 Task: Find connections with filter location Lomme with filter topic #Networkingwith filter profile language French with filter current company Vivo India with filter school Kanpur Institute of Technology with filter industry Industry Associations with filter service category Audio Engineering with filter keywords title Customer Service Manager
Action: Mouse moved to (512, 90)
Screenshot: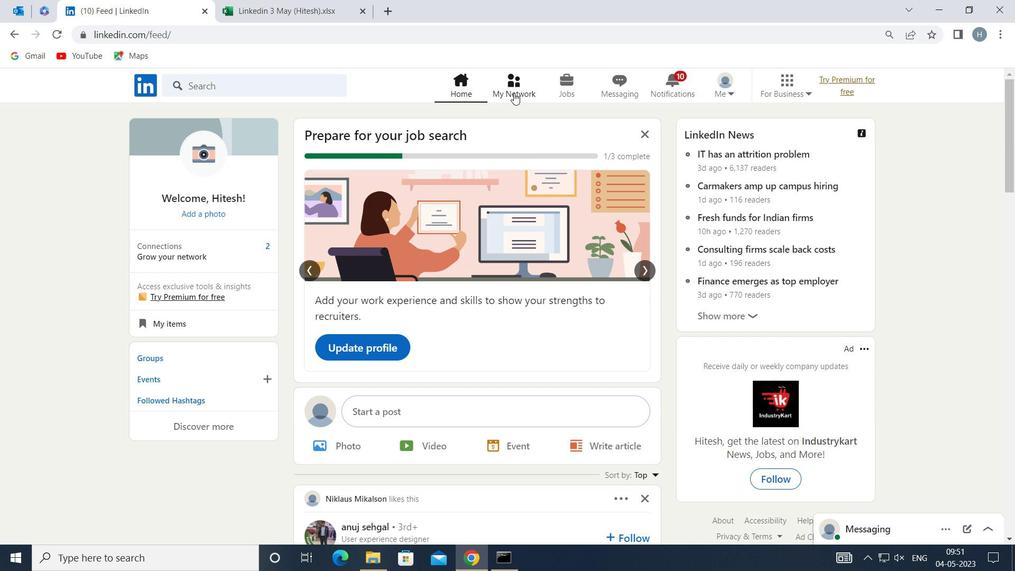 
Action: Mouse pressed left at (512, 90)
Screenshot: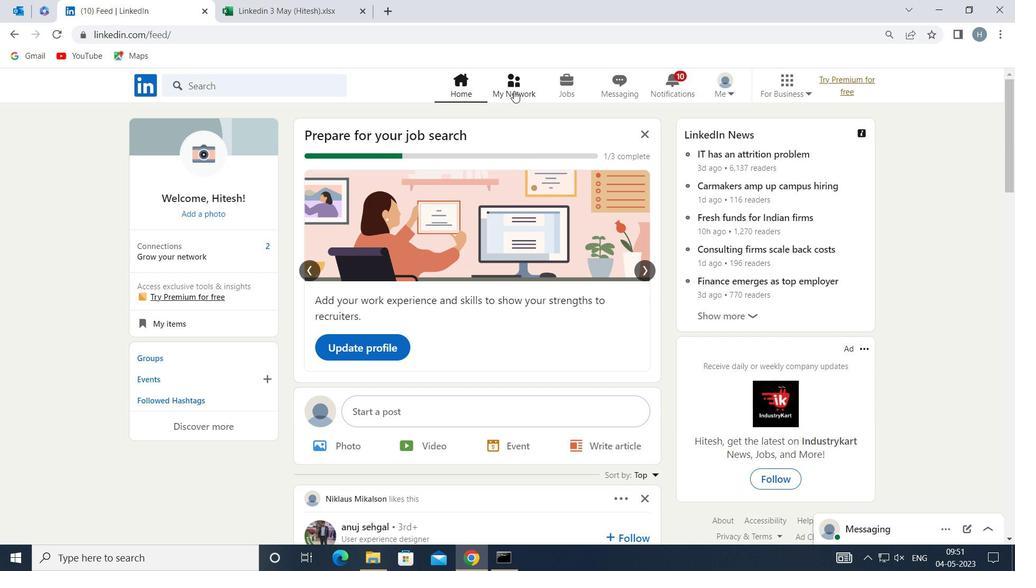 
Action: Mouse moved to (306, 160)
Screenshot: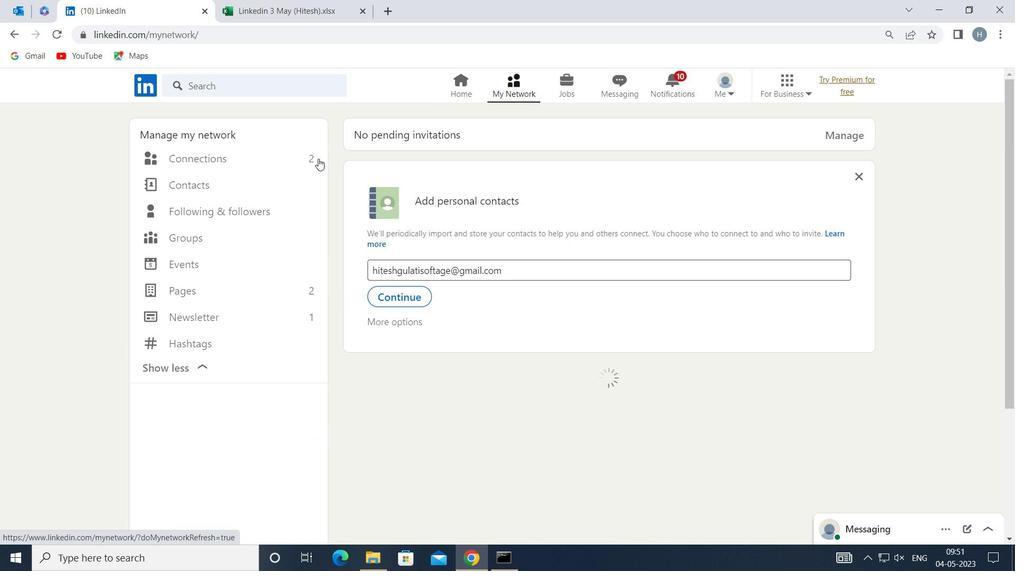 
Action: Mouse pressed left at (306, 160)
Screenshot: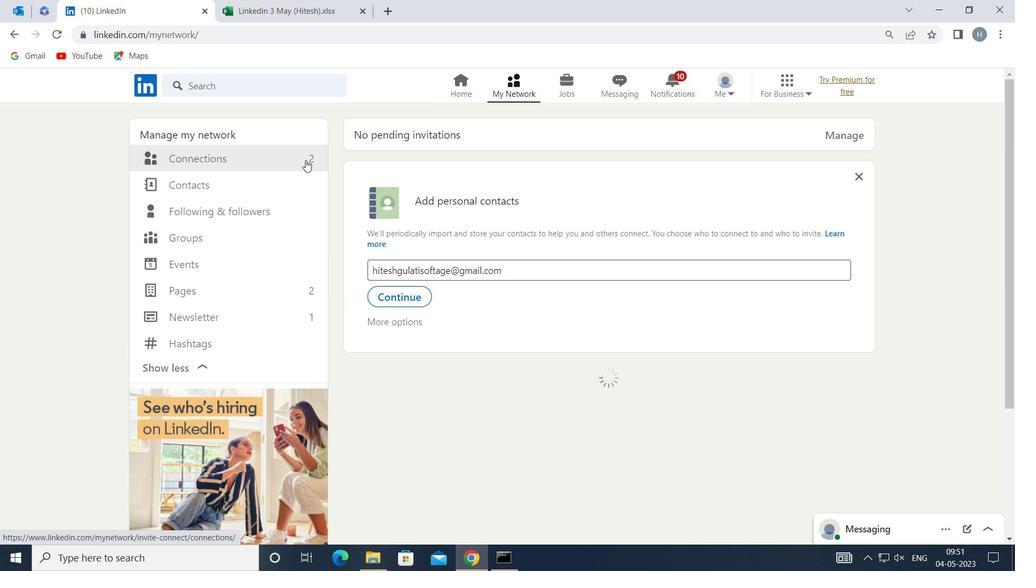 
Action: Mouse moved to (606, 158)
Screenshot: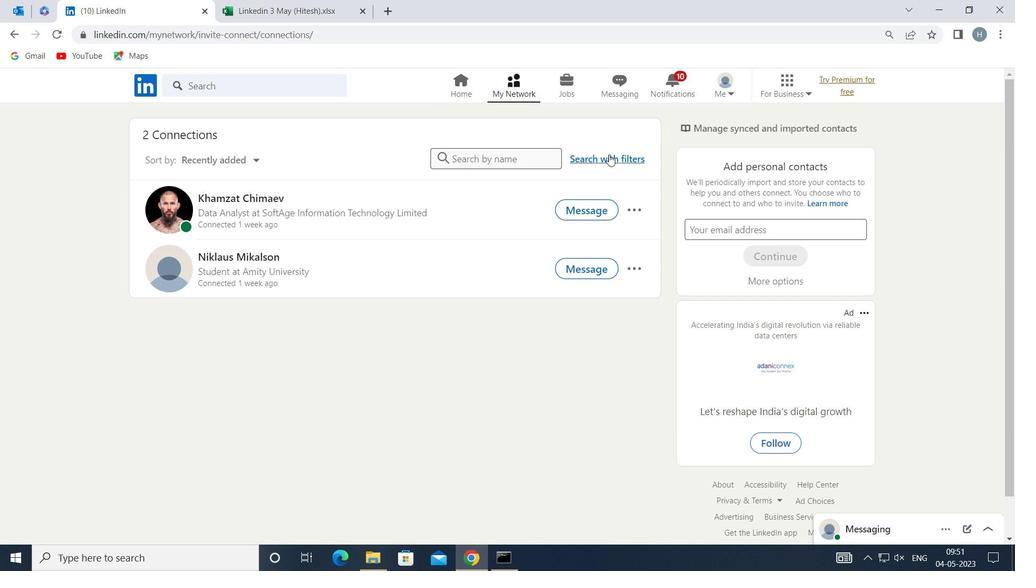 
Action: Mouse pressed left at (606, 158)
Screenshot: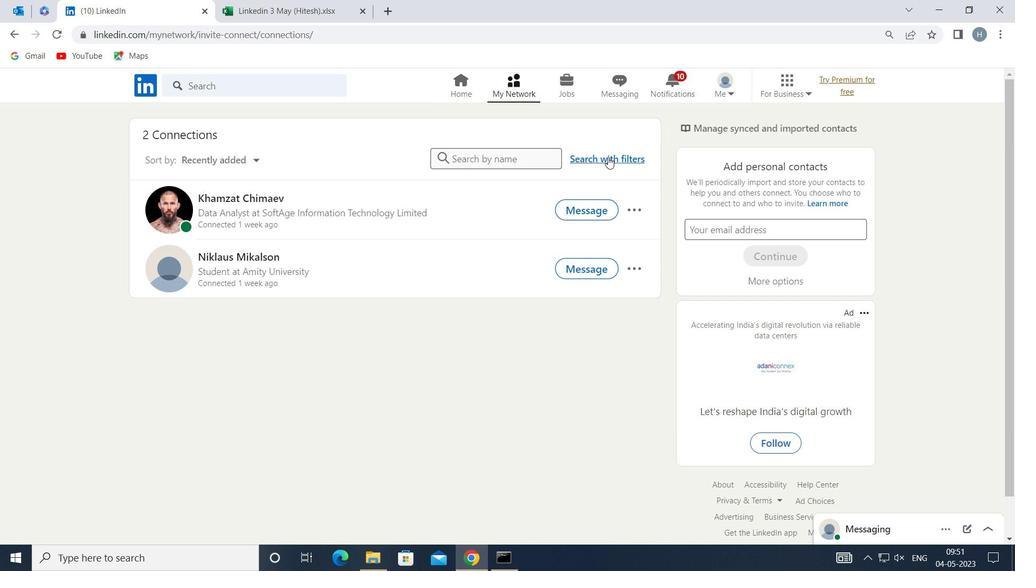 
Action: Mouse moved to (548, 126)
Screenshot: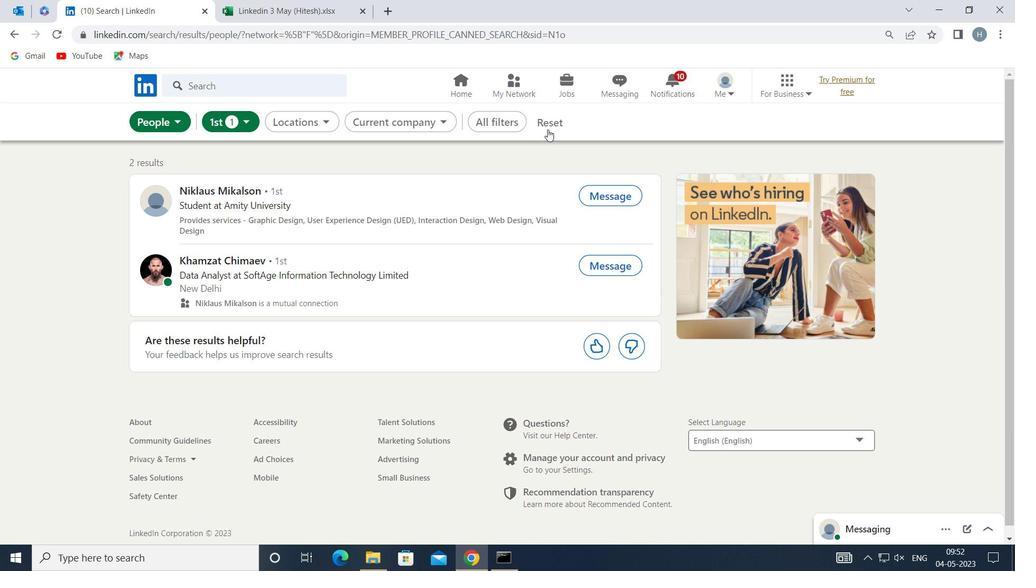 
Action: Mouse pressed left at (548, 126)
Screenshot: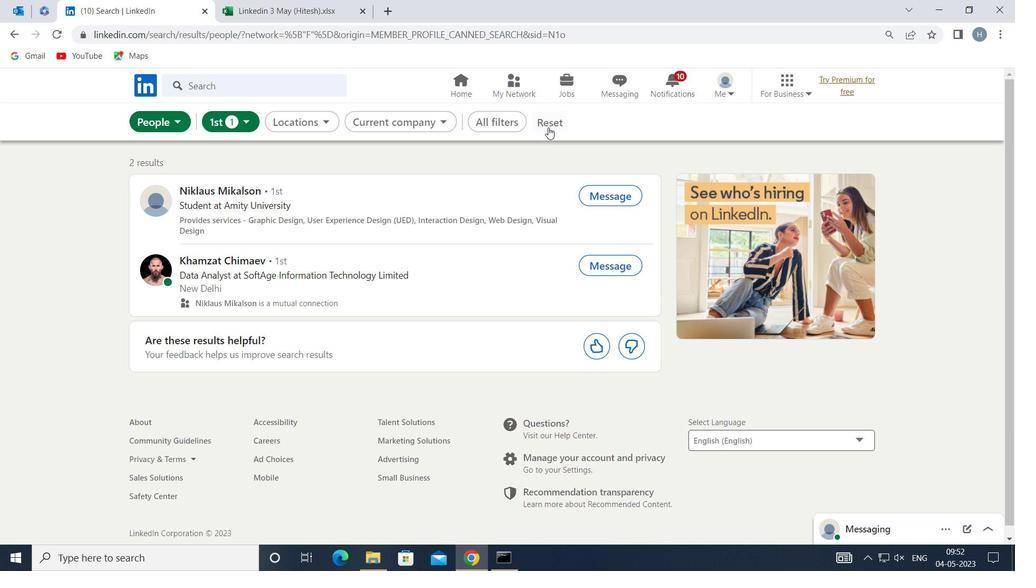 
Action: Mouse moved to (535, 122)
Screenshot: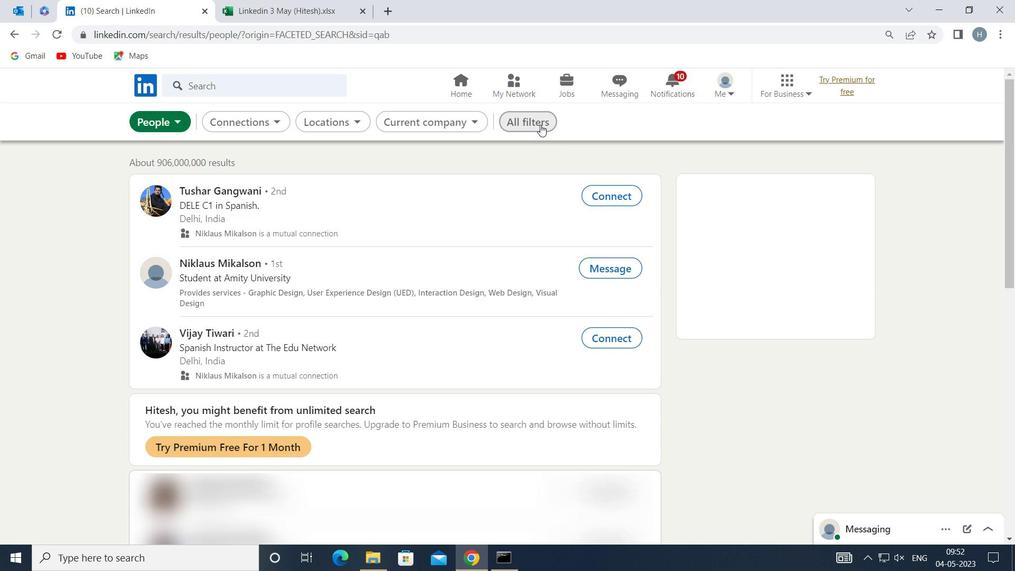 
Action: Mouse pressed left at (535, 122)
Screenshot: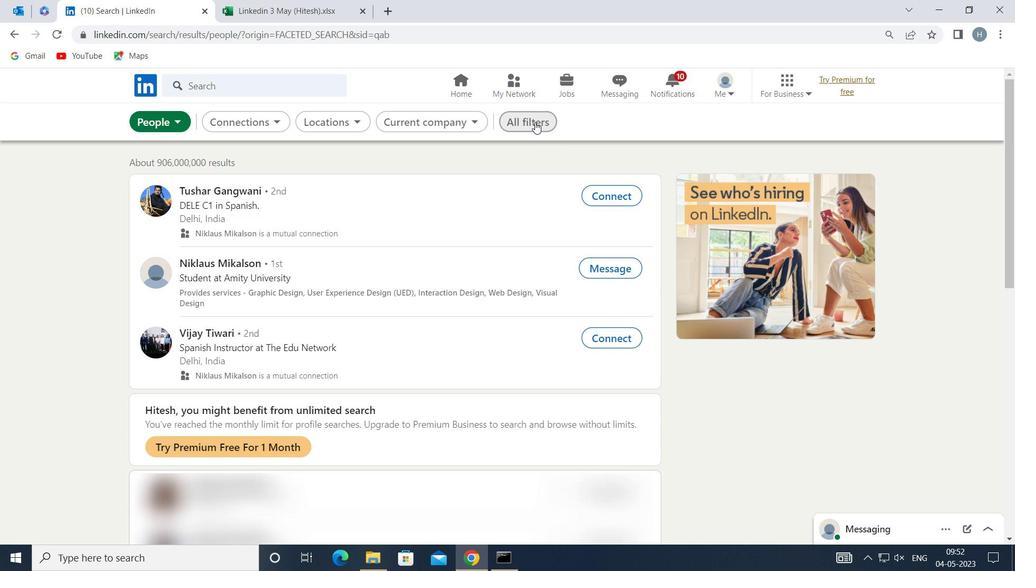 
Action: Mouse moved to (768, 267)
Screenshot: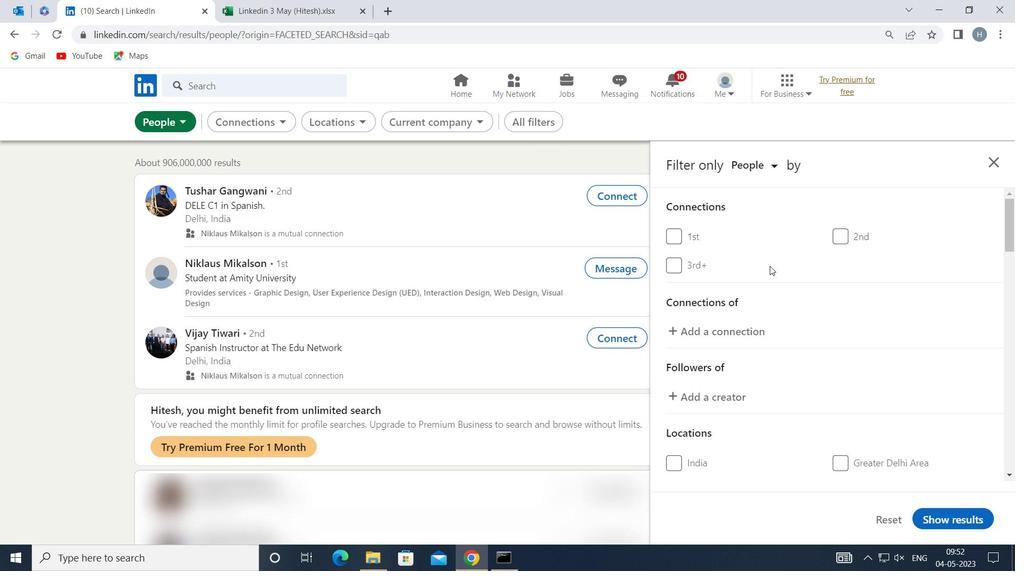 
Action: Mouse scrolled (768, 266) with delta (0, 0)
Screenshot: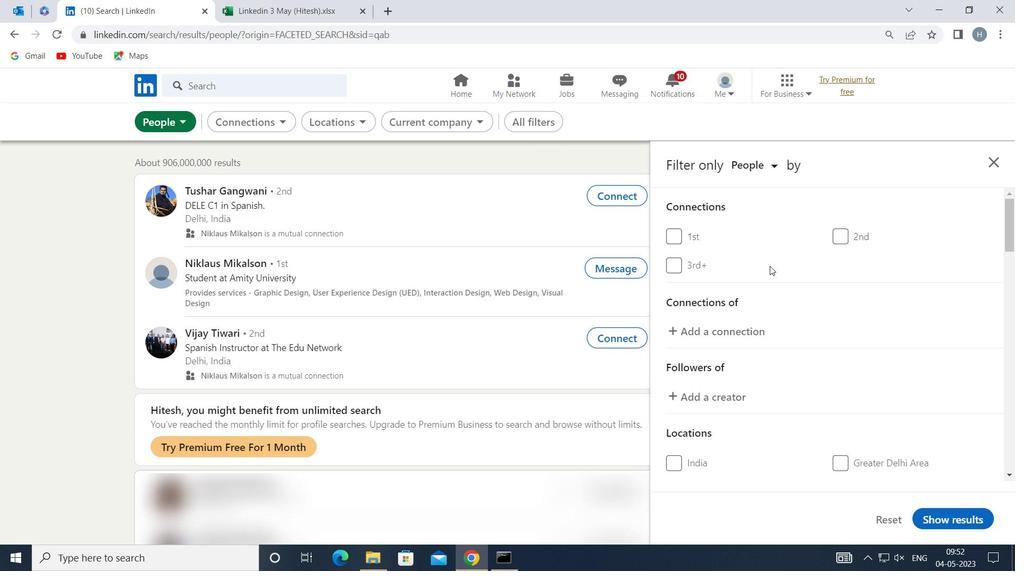 
Action: Mouse scrolled (768, 266) with delta (0, 0)
Screenshot: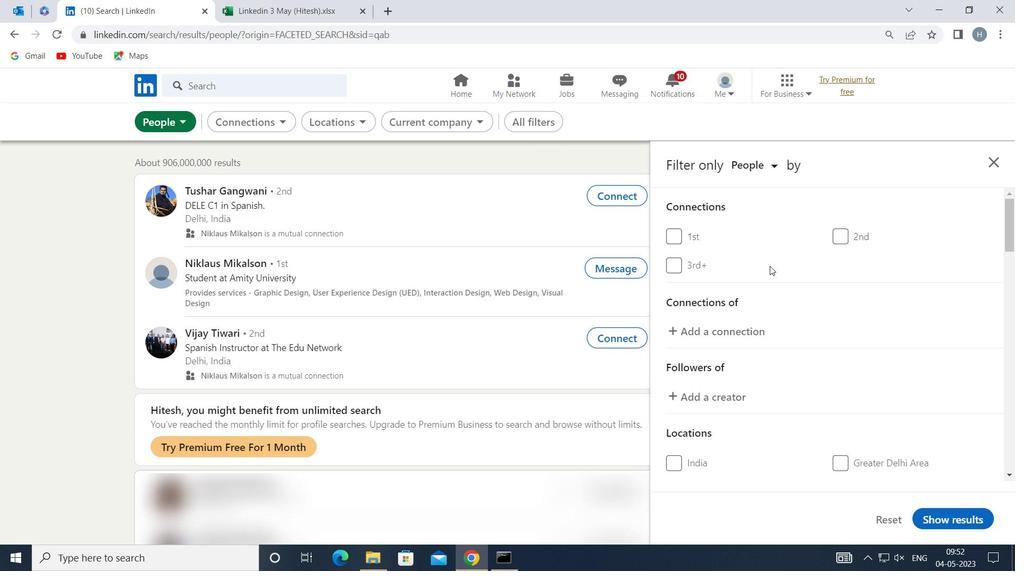 
Action: Mouse scrolled (768, 266) with delta (0, 0)
Screenshot: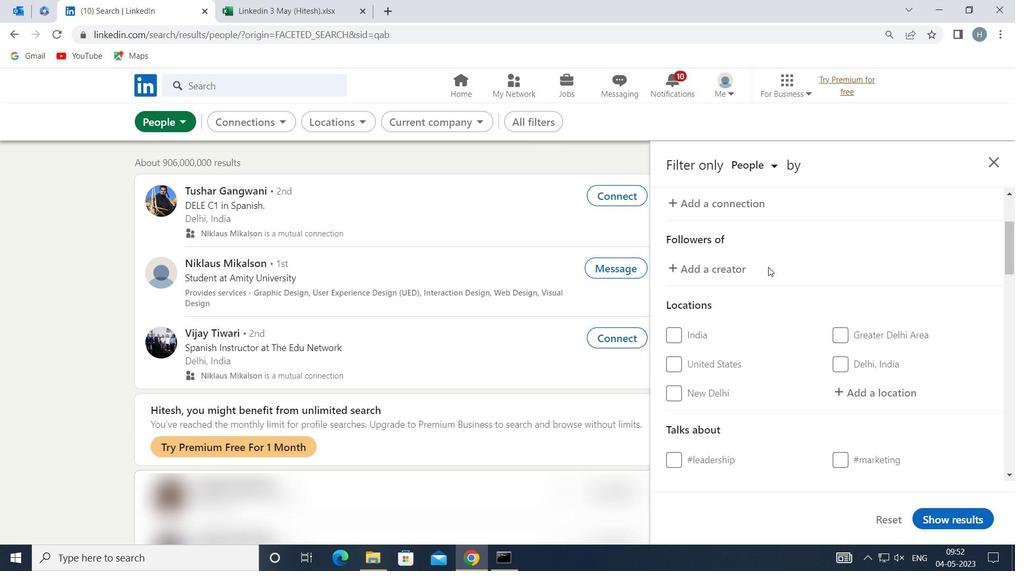 
Action: Mouse moved to (845, 320)
Screenshot: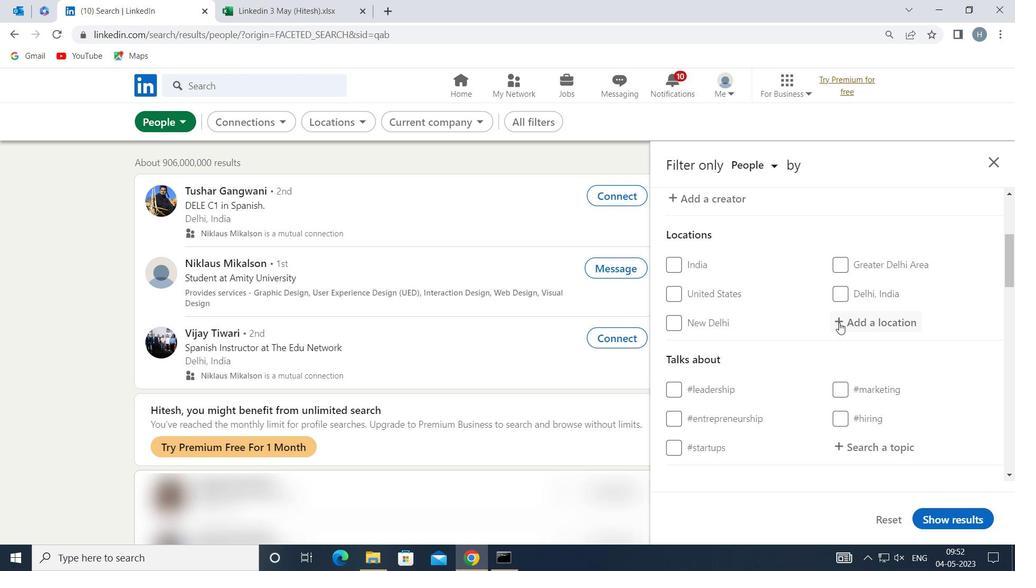 
Action: Mouse pressed left at (845, 320)
Screenshot: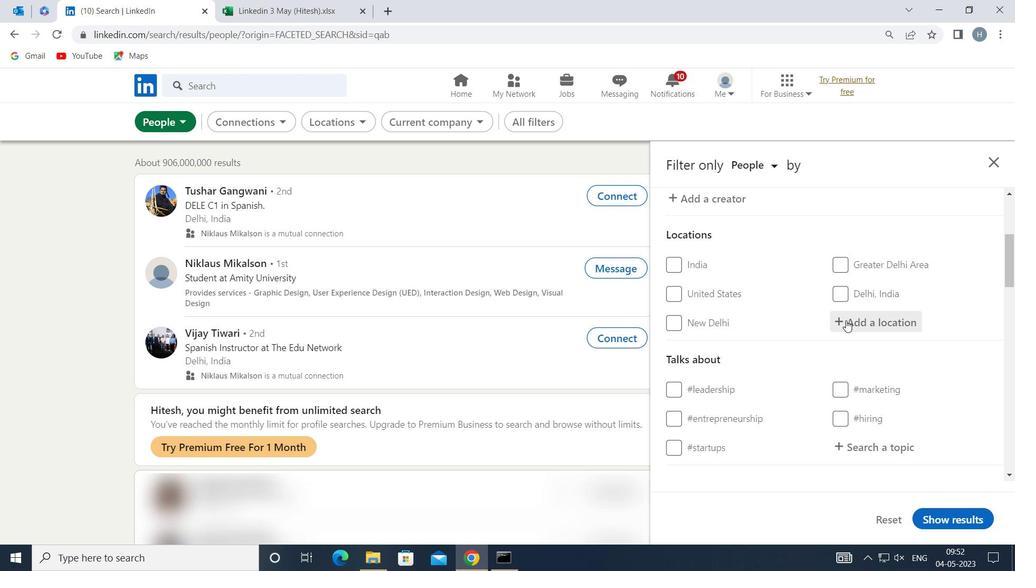 
Action: Mouse moved to (841, 315)
Screenshot: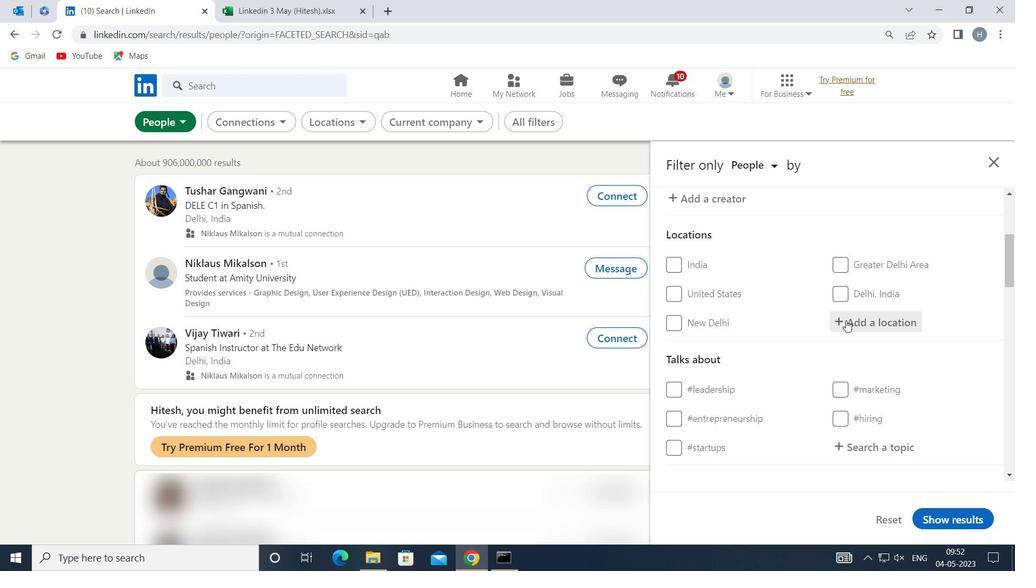 
Action: Key pressed <Key.shift>LOMME
Screenshot: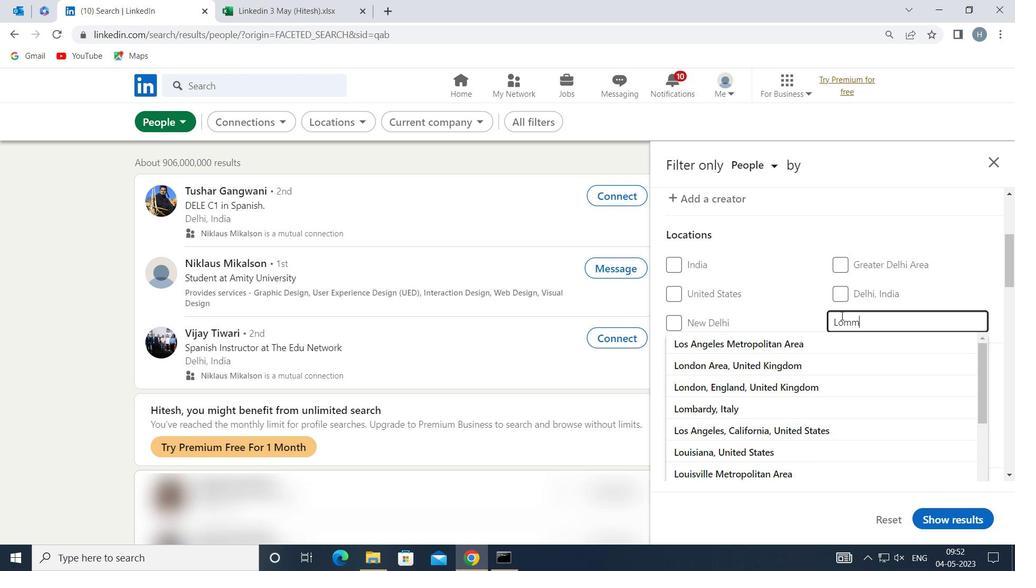 
Action: Mouse moved to (834, 340)
Screenshot: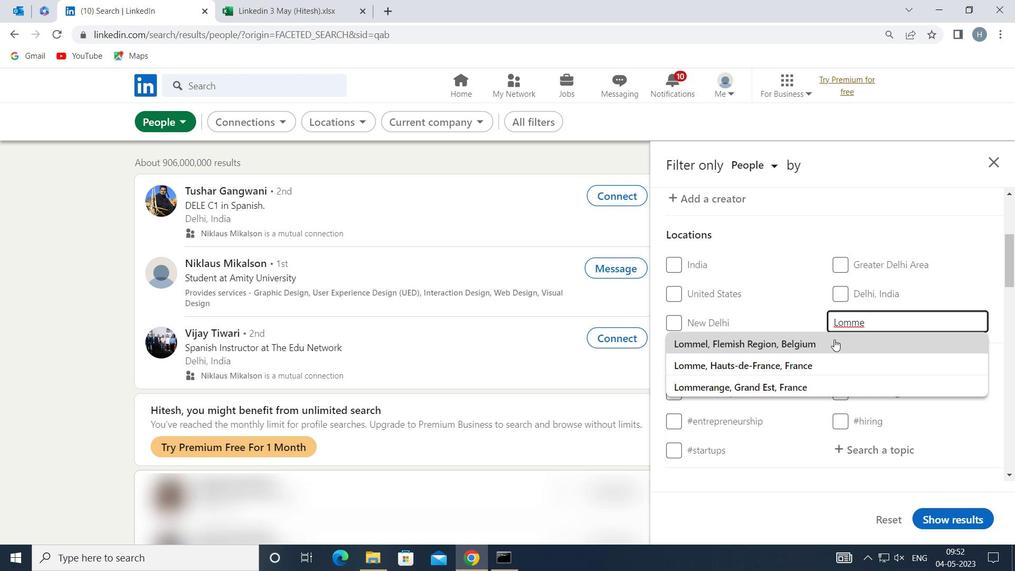 
Action: Mouse pressed left at (834, 340)
Screenshot: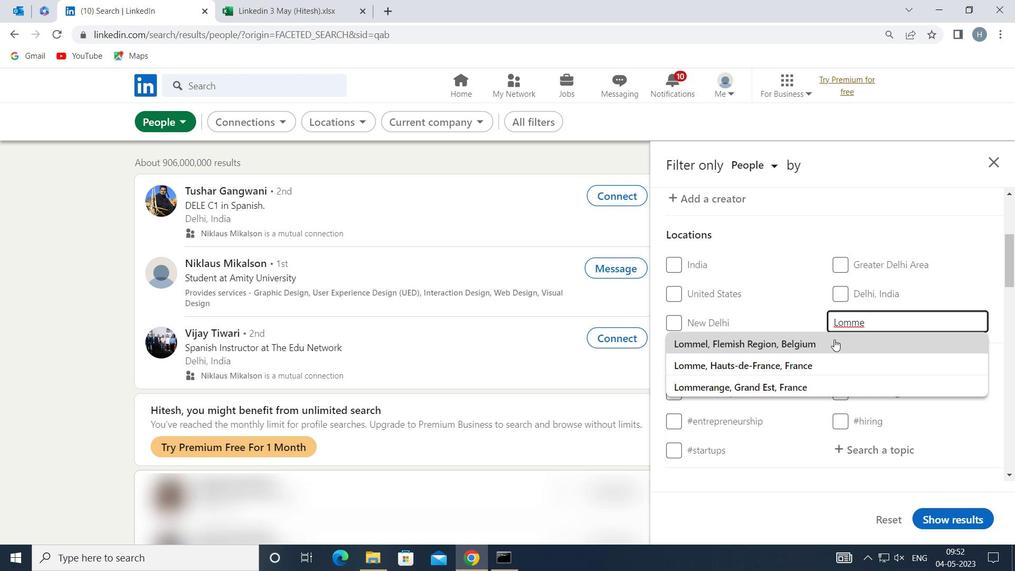 
Action: Mouse moved to (829, 343)
Screenshot: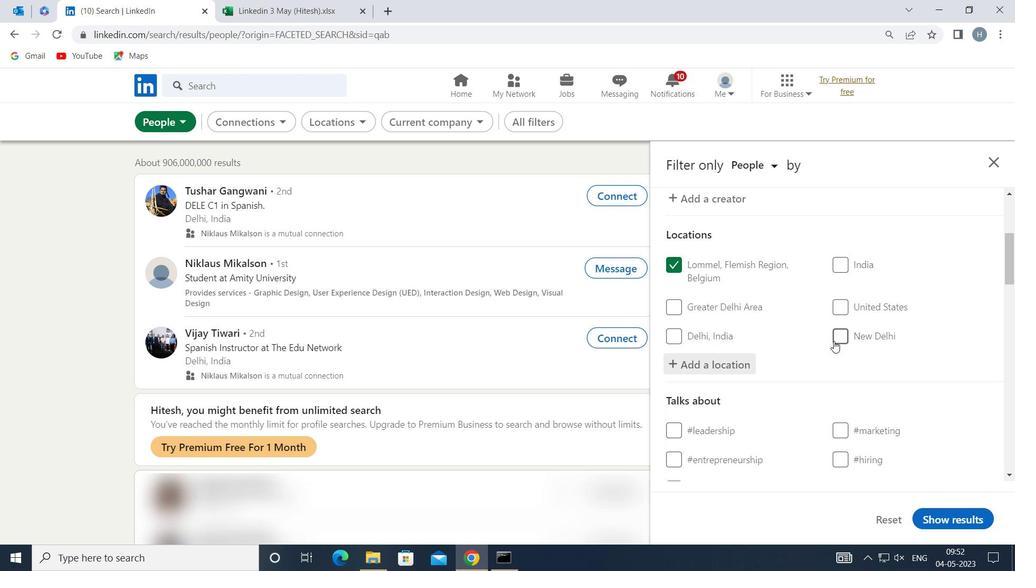 
Action: Mouse scrolled (829, 343) with delta (0, 0)
Screenshot: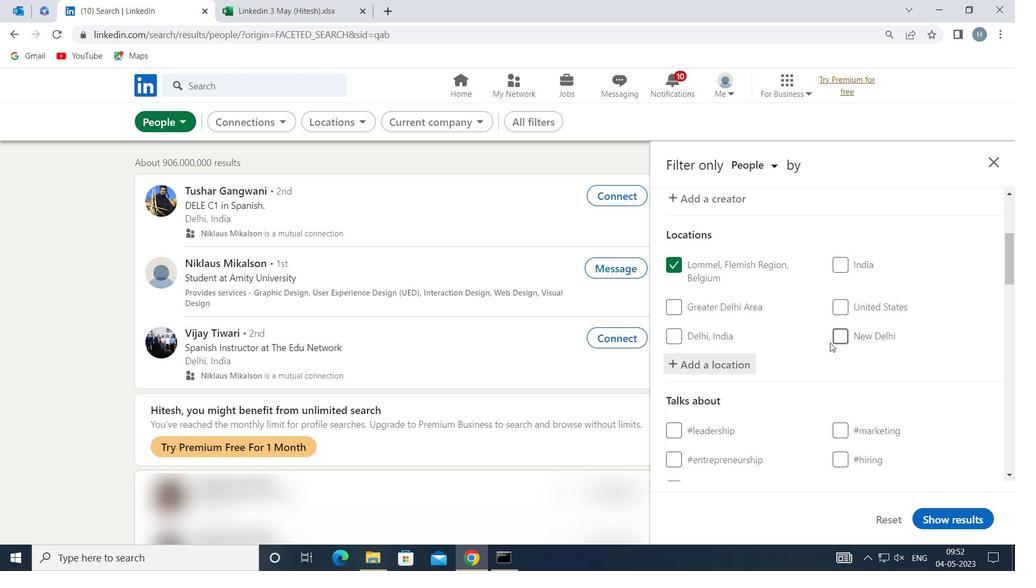 
Action: Mouse scrolled (829, 343) with delta (0, 0)
Screenshot: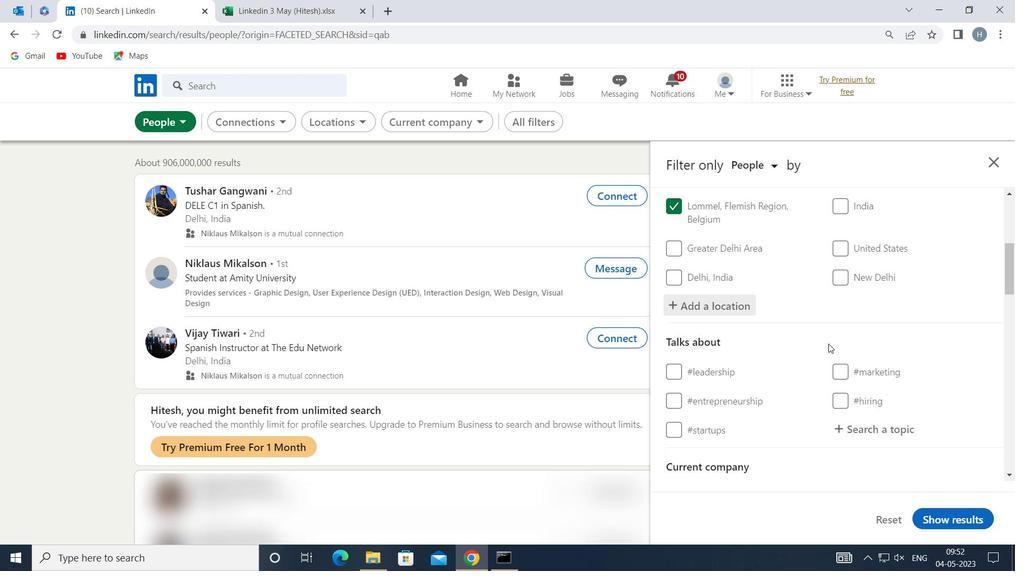 
Action: Mouse scrolled (829, 343) with delta (0, 0)
Screenshot: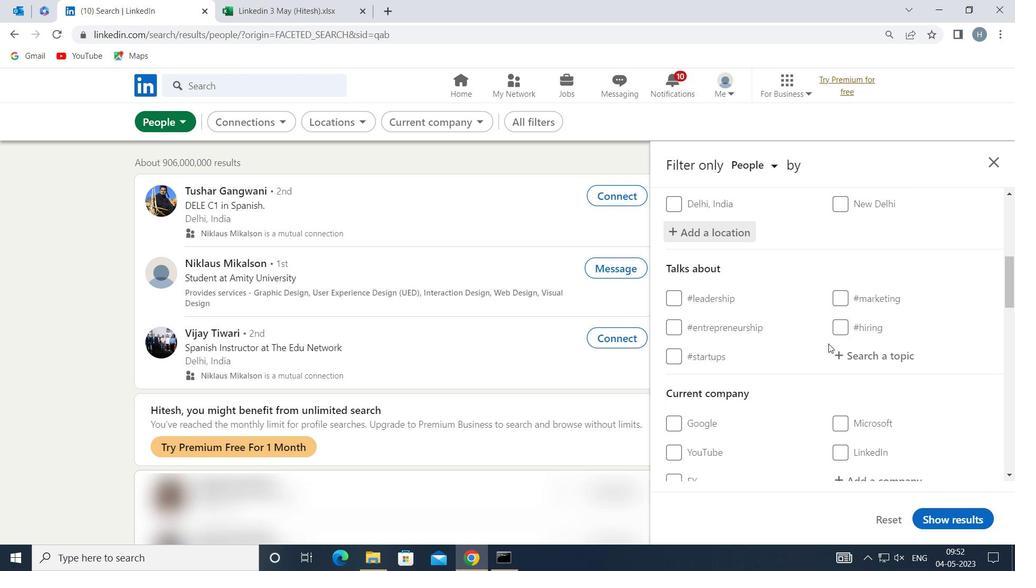 
Action: Mouse moved to (876, 287)
Screenshot: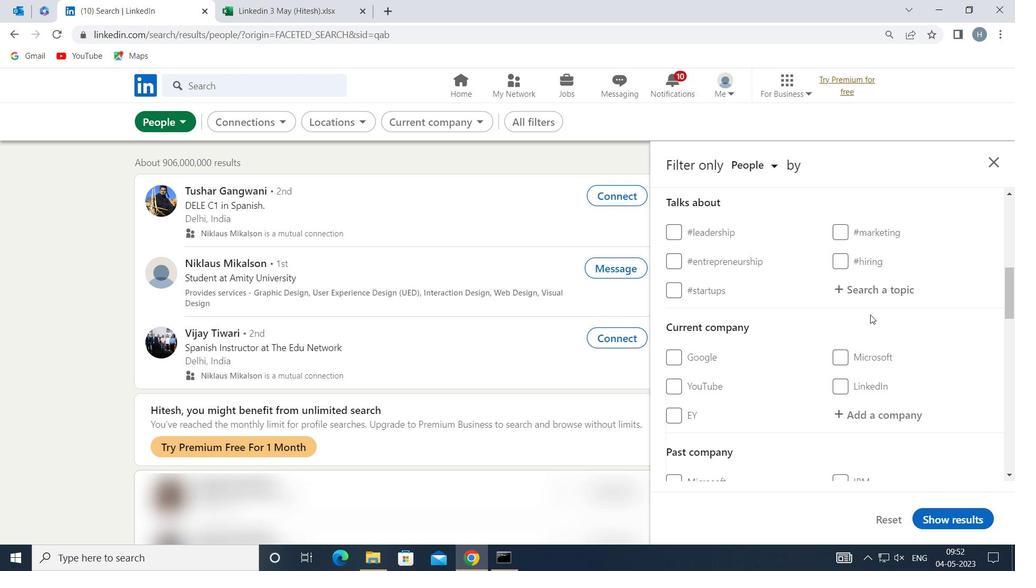 
Action: Mouse pressed left at (876, 287)
Screenshot: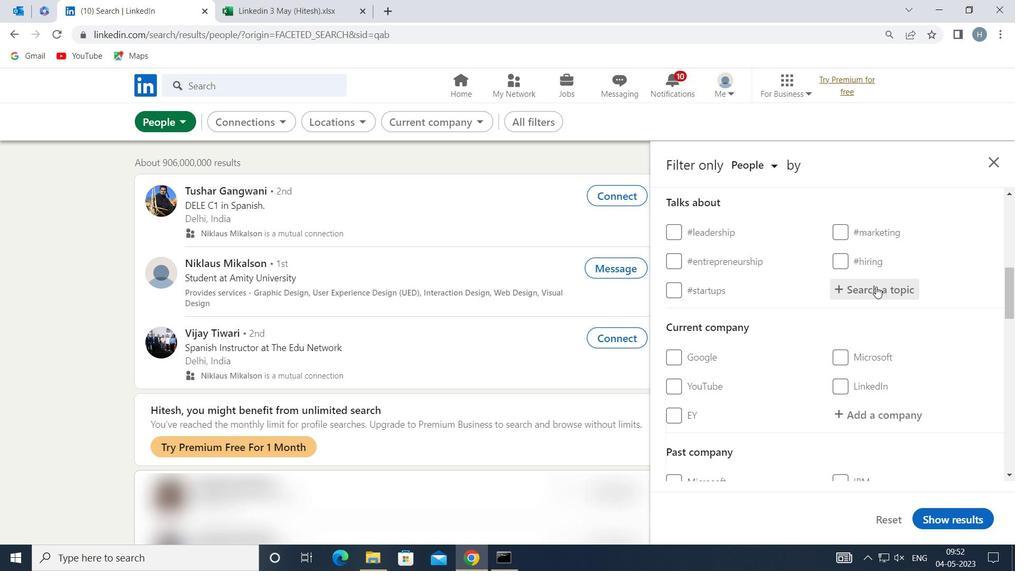 
Action: Key pressed NETWORKING
Screenshot: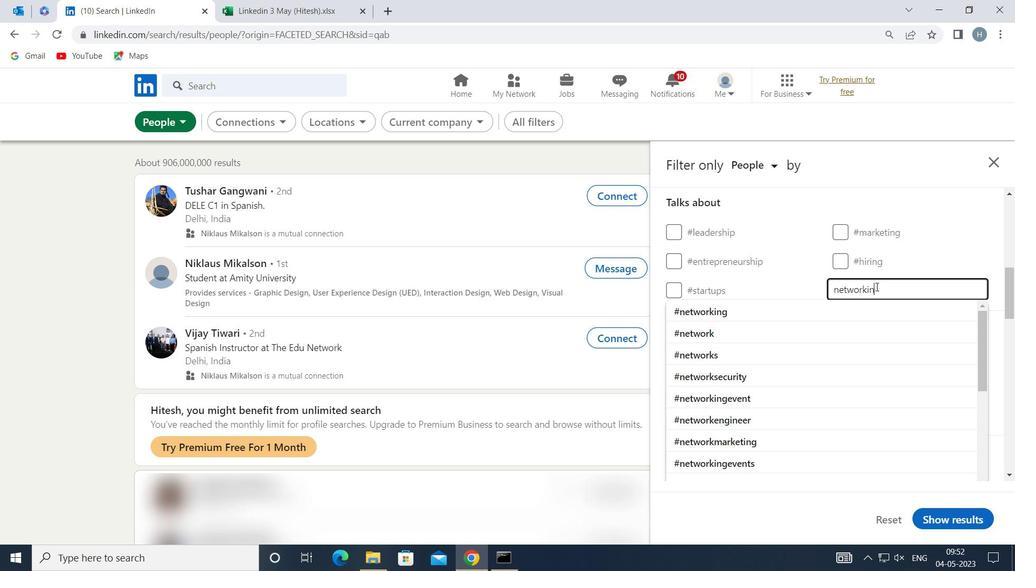 
Action: Mouse moved to (834, 306)
Screenshot: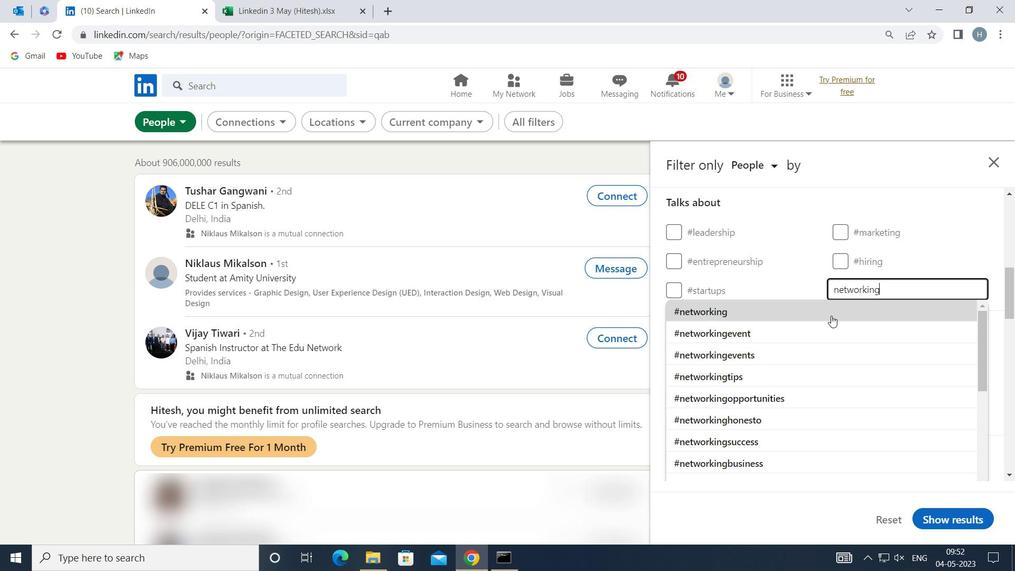 
Action: Mouse pressed left at (834, 306)
Screenshot: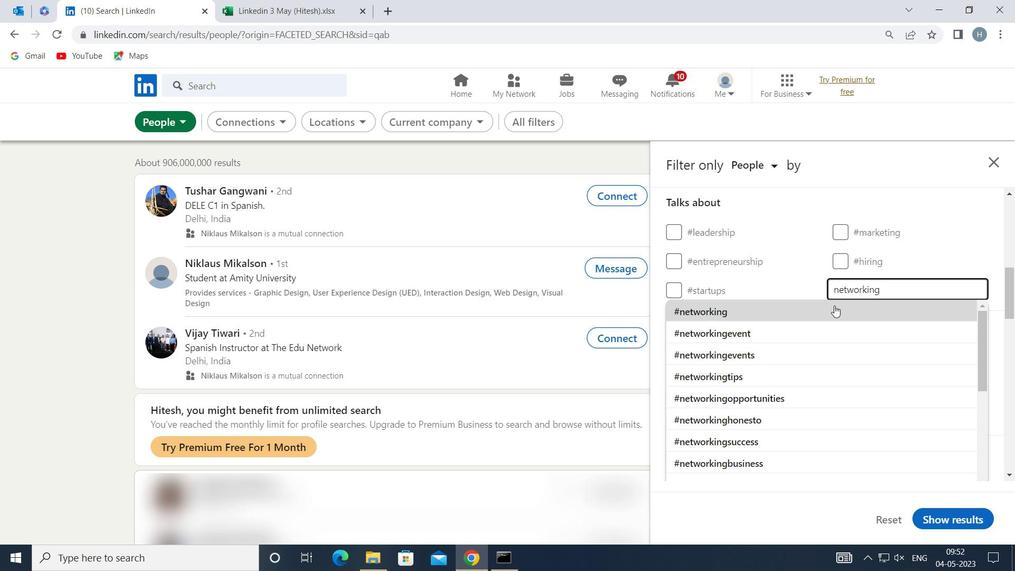 
Action: Mouse moved to (815, 302)
Screenshot: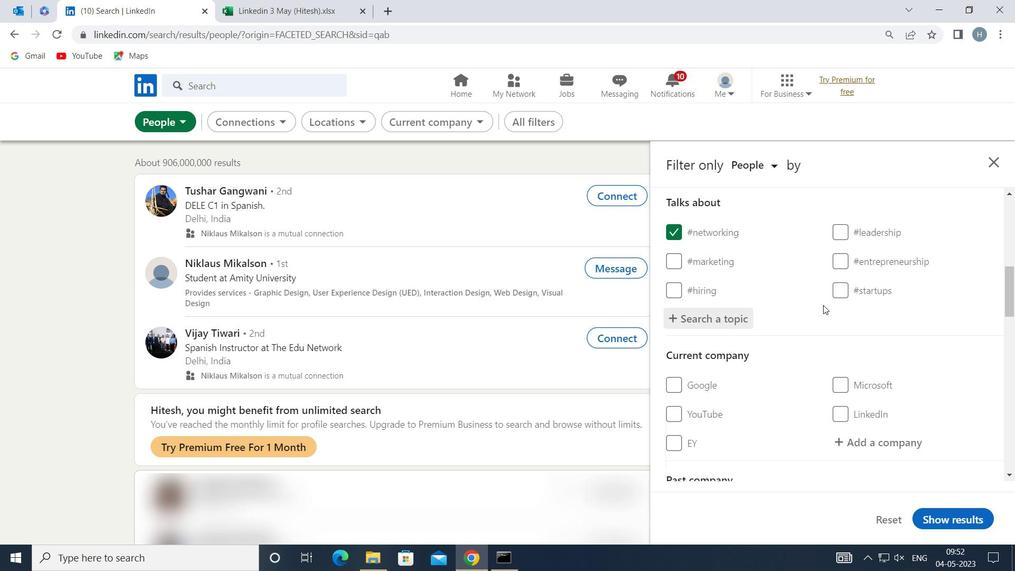 
Action: Mouse scrolled (815, 302) with delta (0, 0)
Screenshot: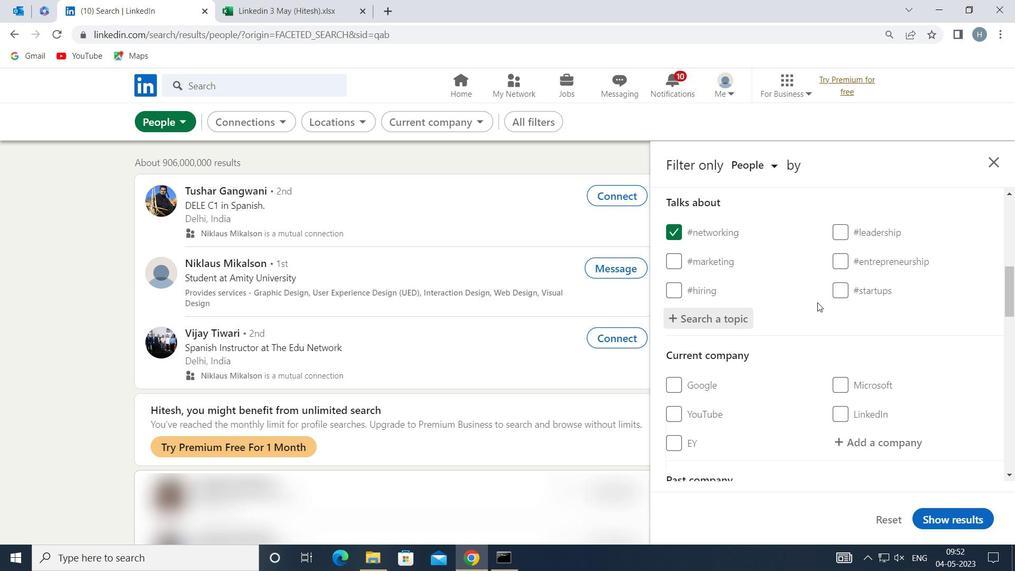 
Action: Mouse moved to (812, 306)
Screenshot: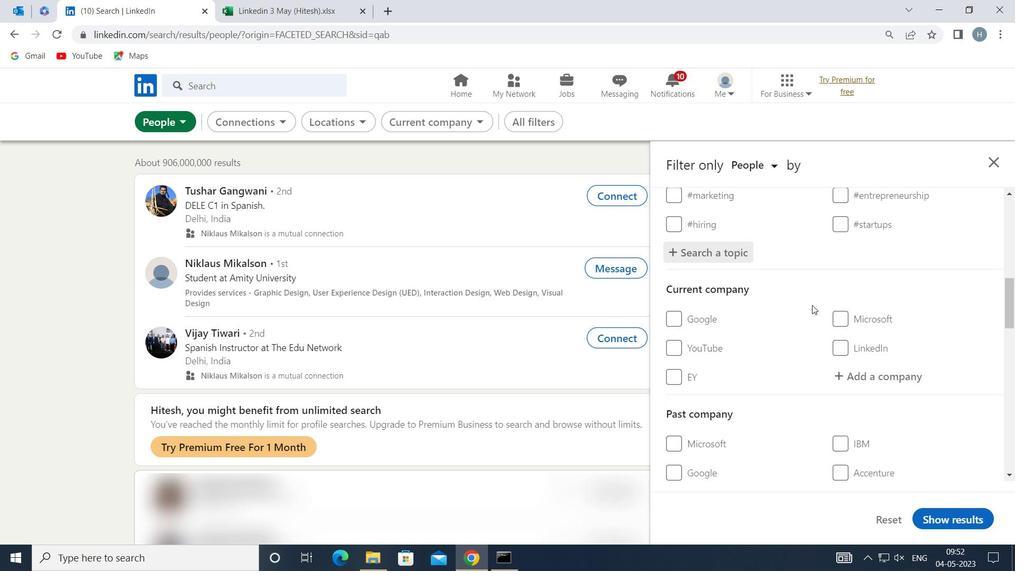 
Action: Mouse scrolled (812, 305) with delta (0, 0)
Screenshot: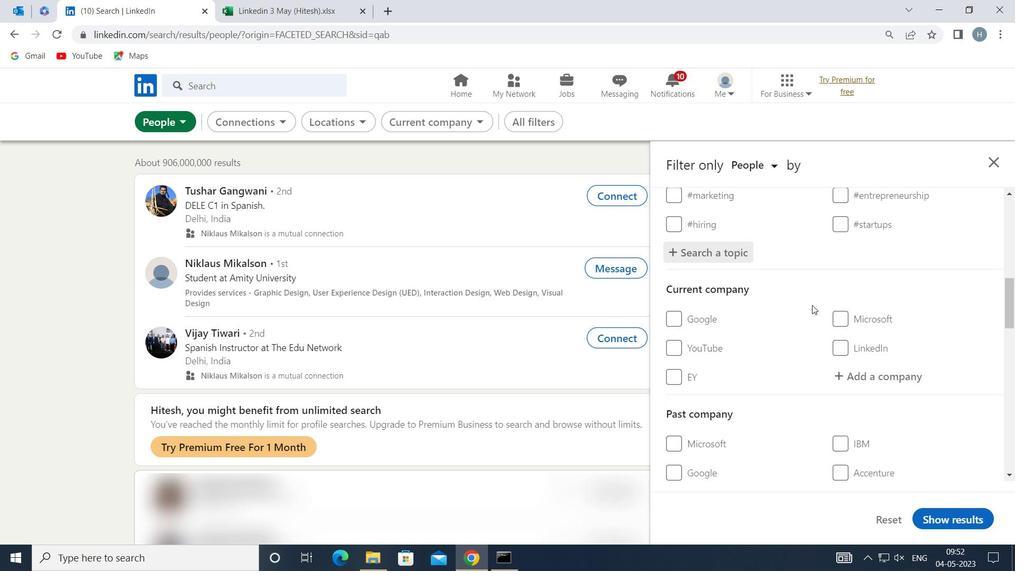 
Action: Mouse moved to (811, 307)
Screenshot: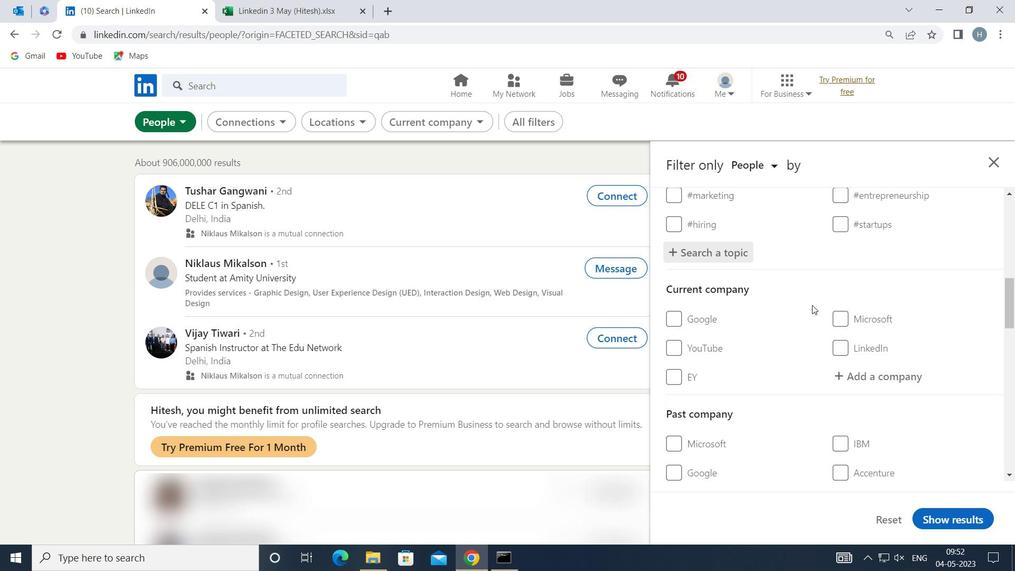 
Action: Mouse scrolled (811, 307) with delta (0, 0)
Screenshot: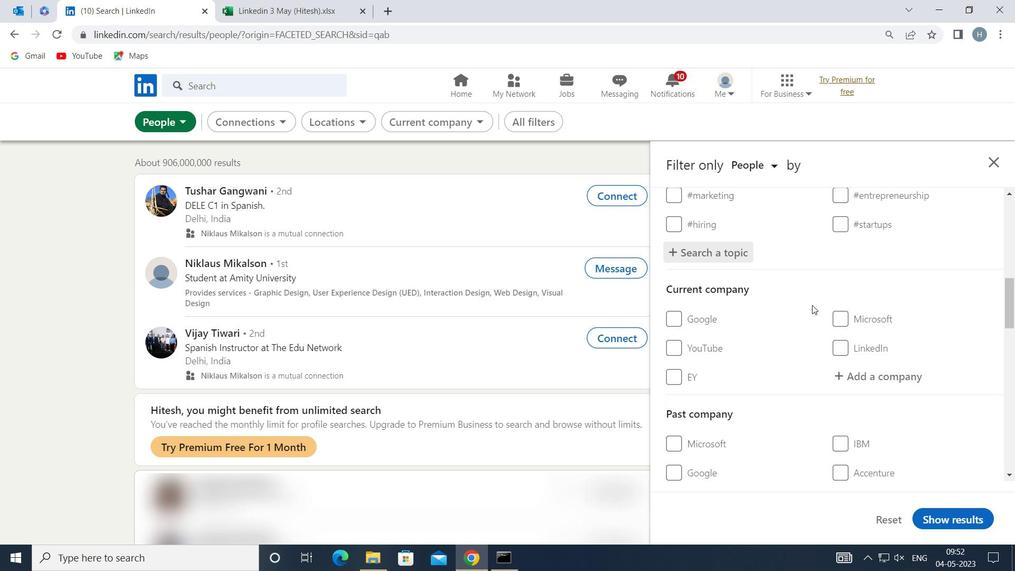 
Action: Mouse scrolled (811, 307) with delta (0, 0)
Screenshot: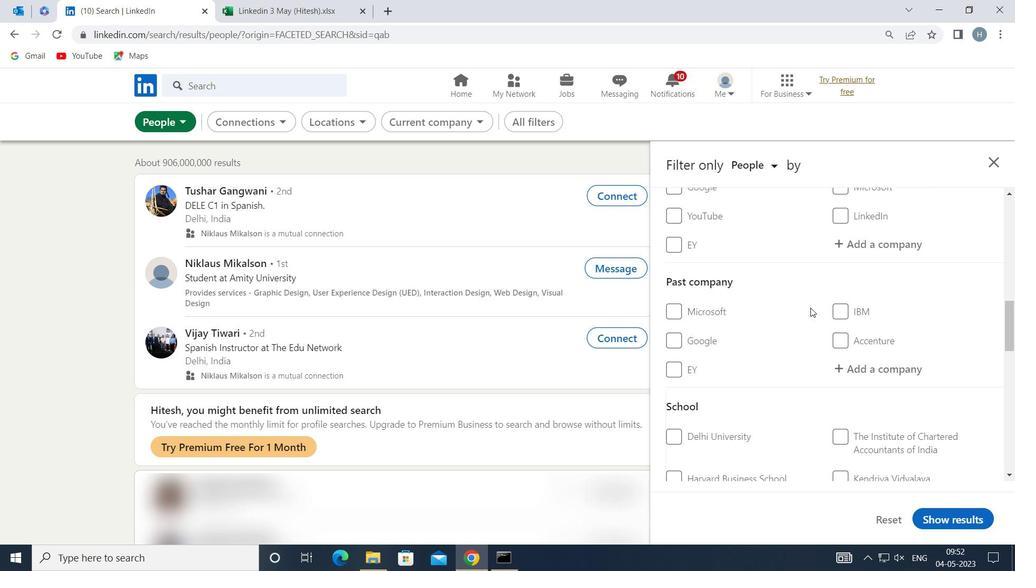 
Action: Mouse scrolled (811, 307) with delta (0, 0)
Screenshot: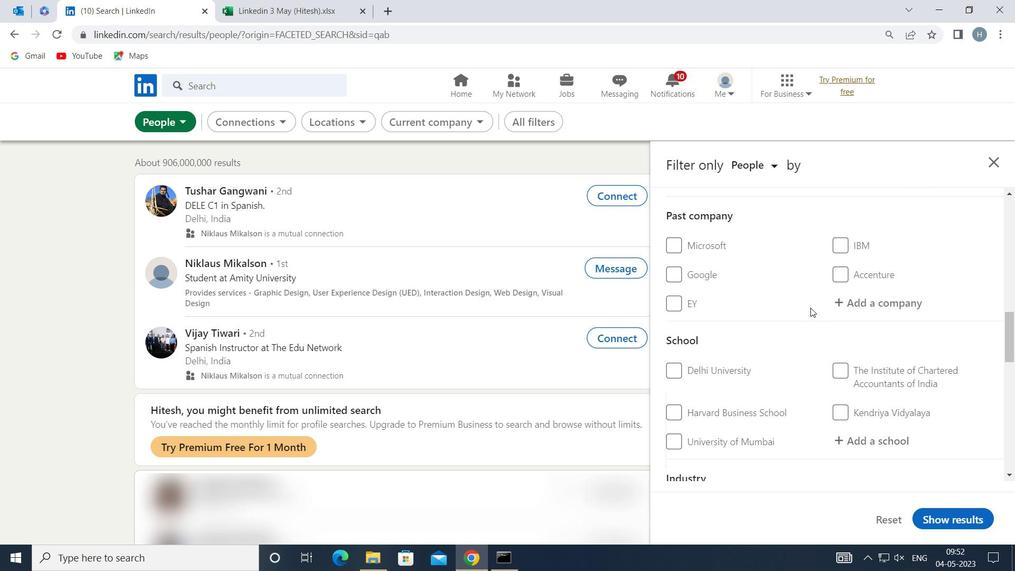 
Action: Mouse scrolled (811, 307) with delta (0, 0)
Screenshot: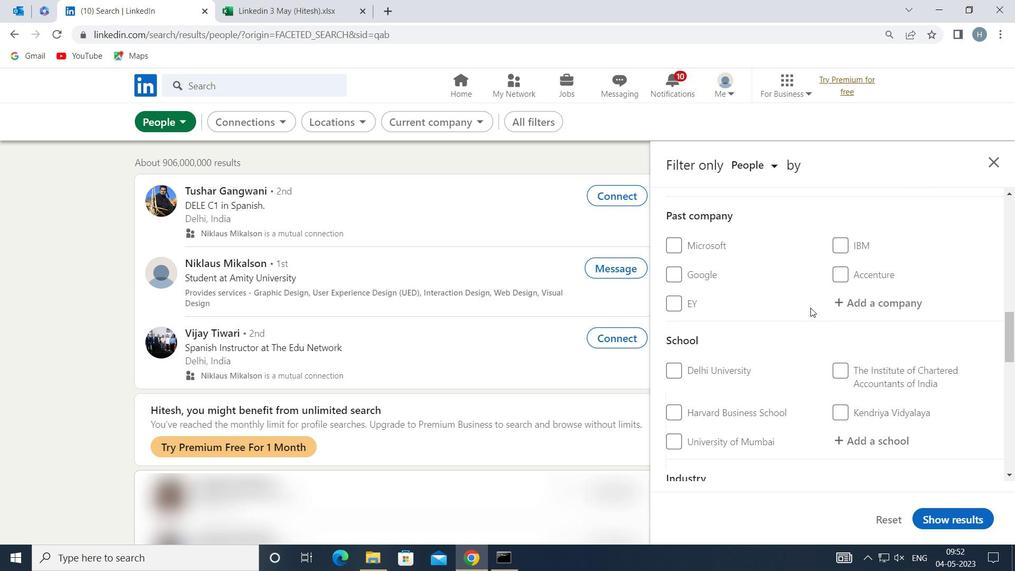 
Action: Mouse scrolled (811, 307) with delta (0, 0)
Screenshot: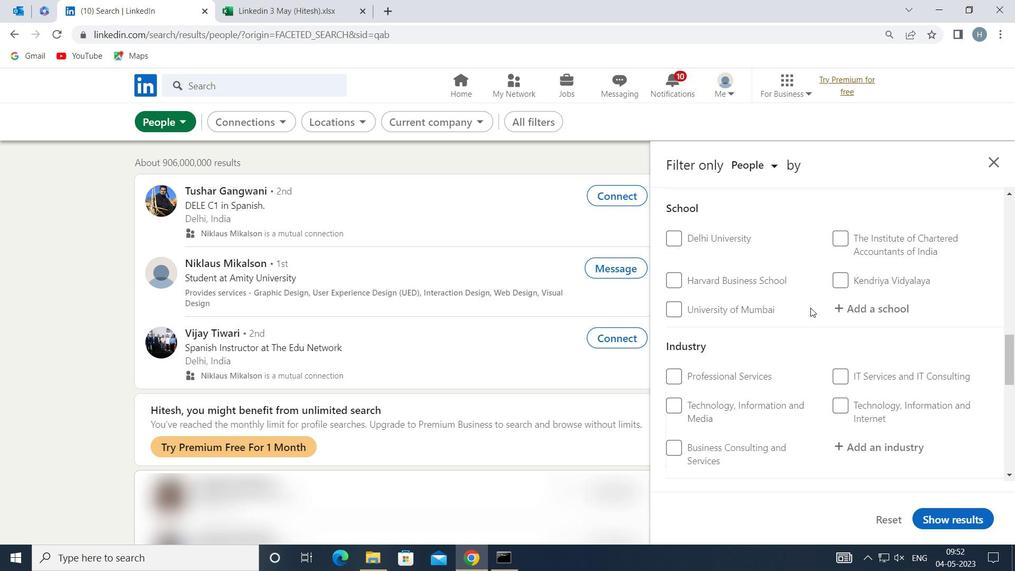 
Action: Mouse scrolled (811, 307) with delta (0, 0)
Screenshot: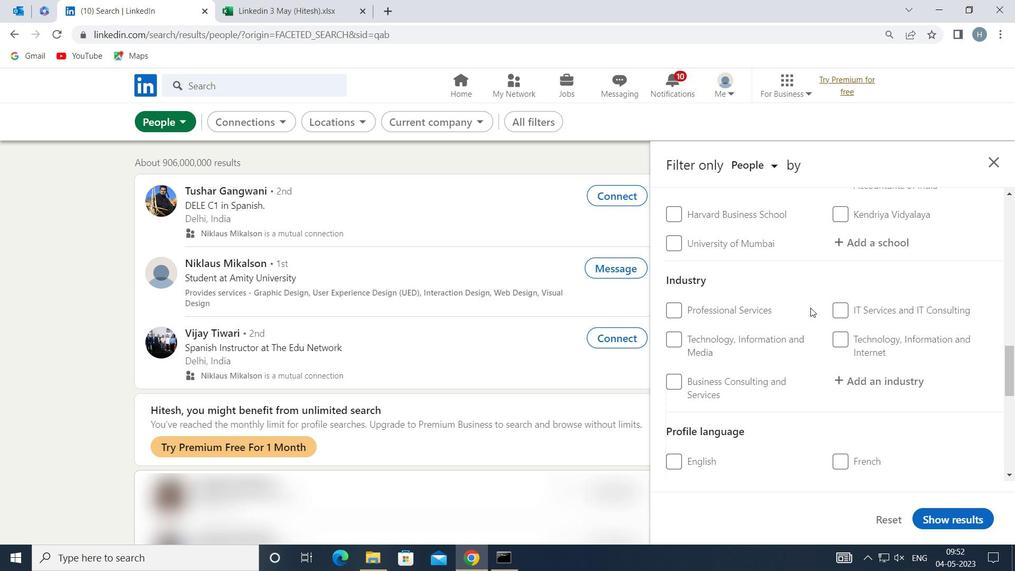 
Action: Mouse scrolled (811, 307) with delta (0, 0)
Screenshot: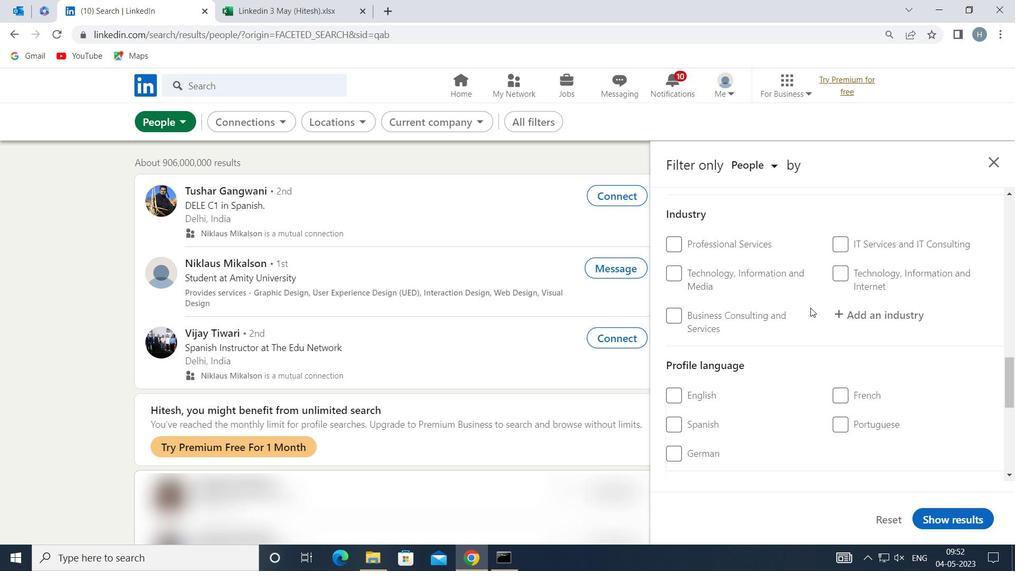 
Action: Mouse moved to (844, 327)
Screenshot: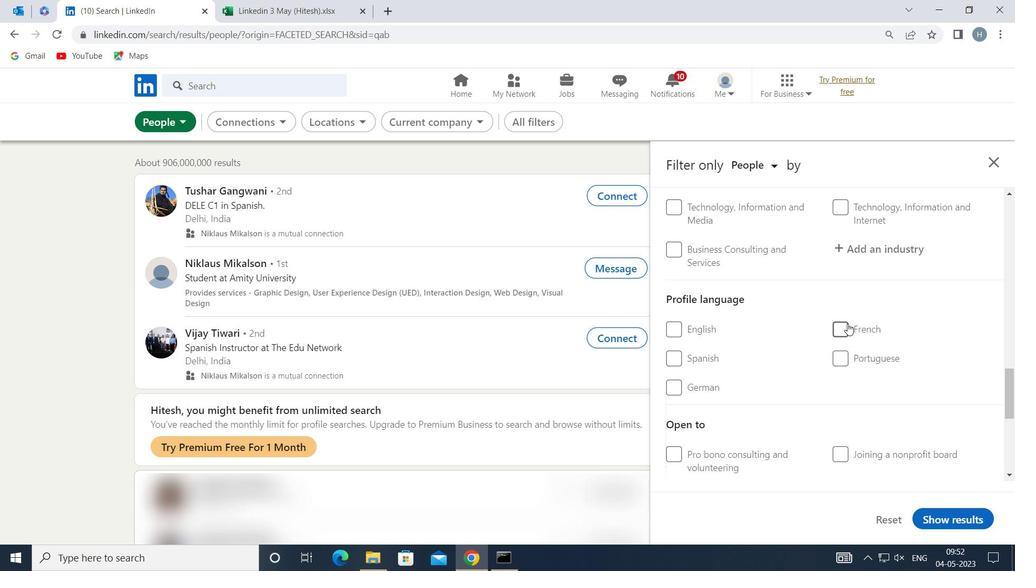 
Action: Mouse pressed left at (844, 327)
Screenshot: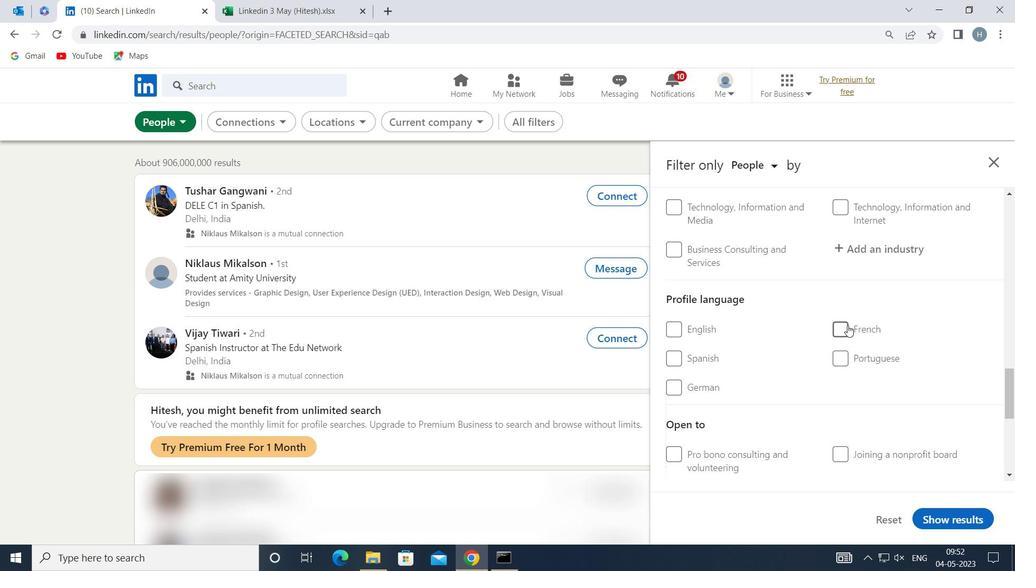 
Action: Mouse moved to (802, 330)
Screenshot: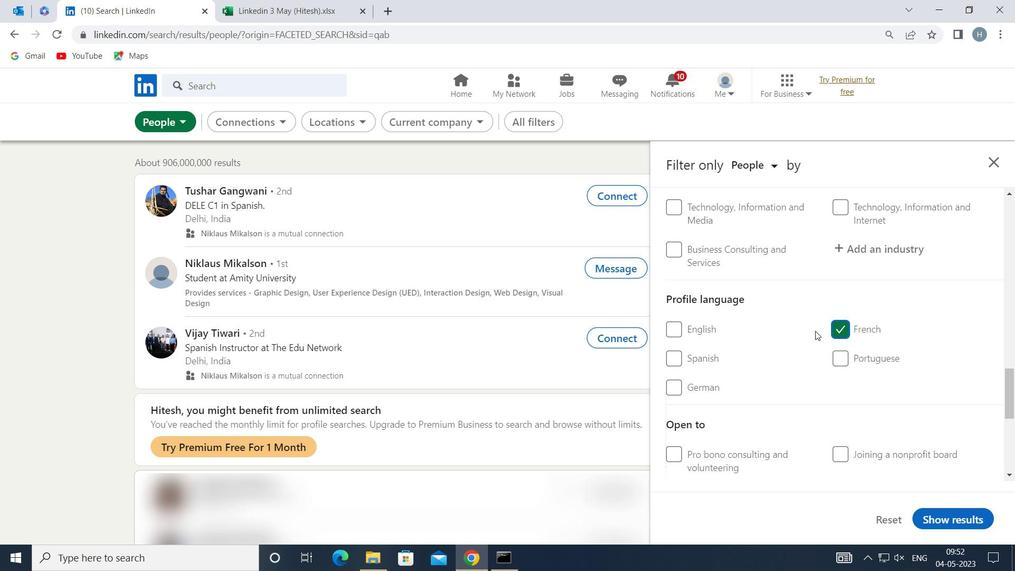 
Action: Mouse scrolled (802, 331) with delta (0, 0)
Screenshot: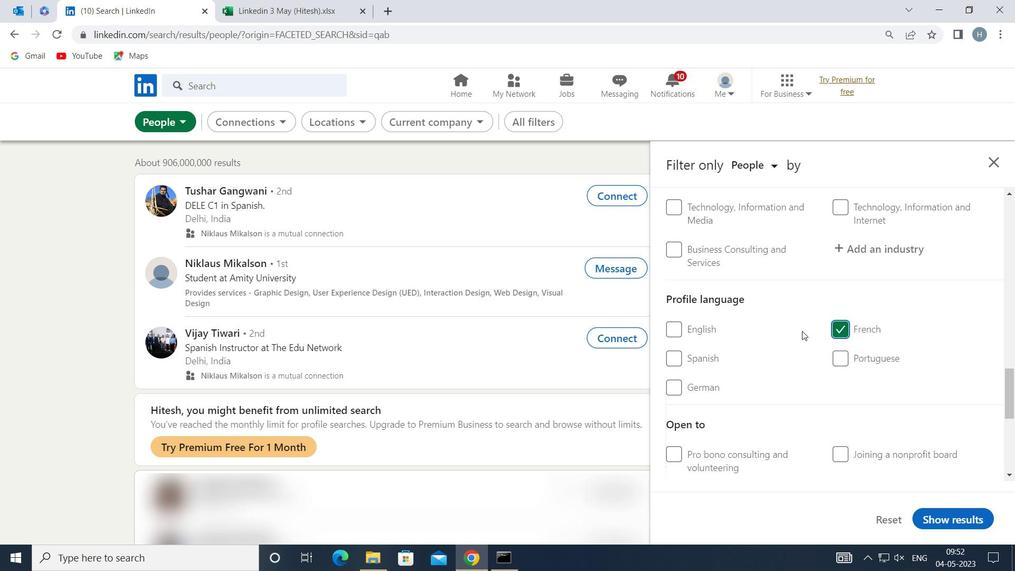 
Action: Mouse scrolled (802, 331) with delta (0, 0)
Screenshot: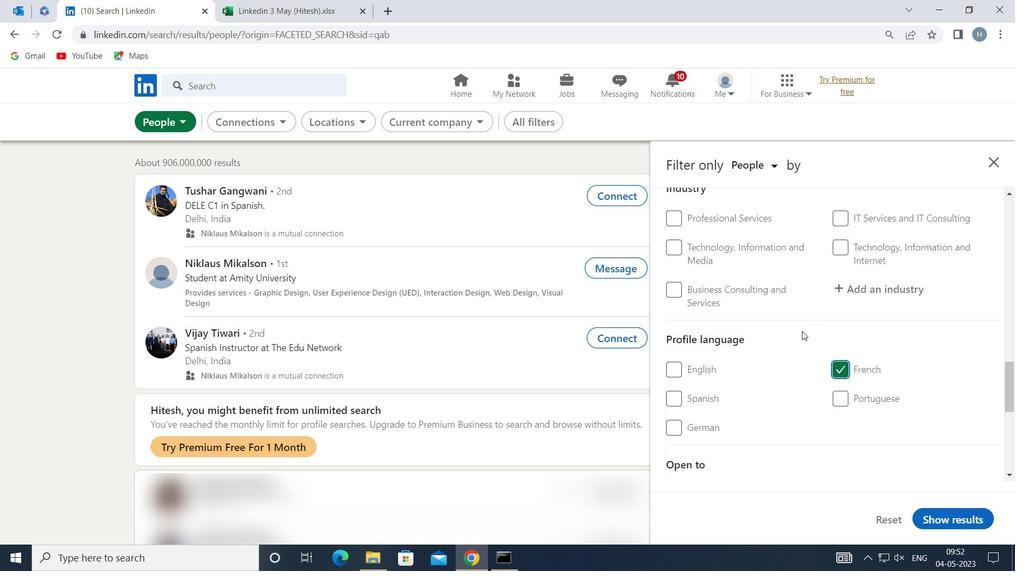 
Action: Mouse scrolled (802, 331) with delta (0, 0)
Screenshot: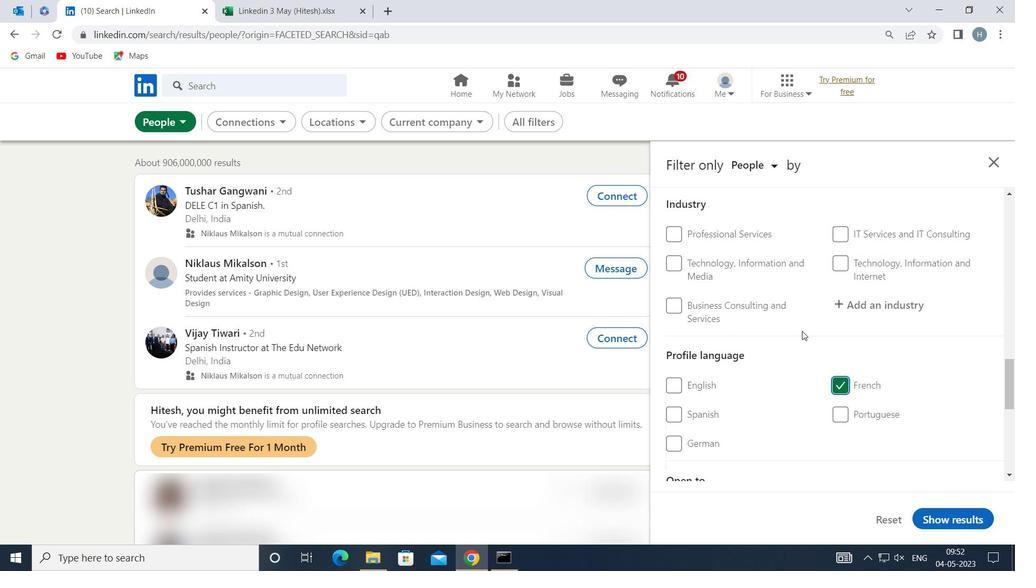 
Action: Mouse scrolled (802, 331) with delta (0, 0)
Screenshot: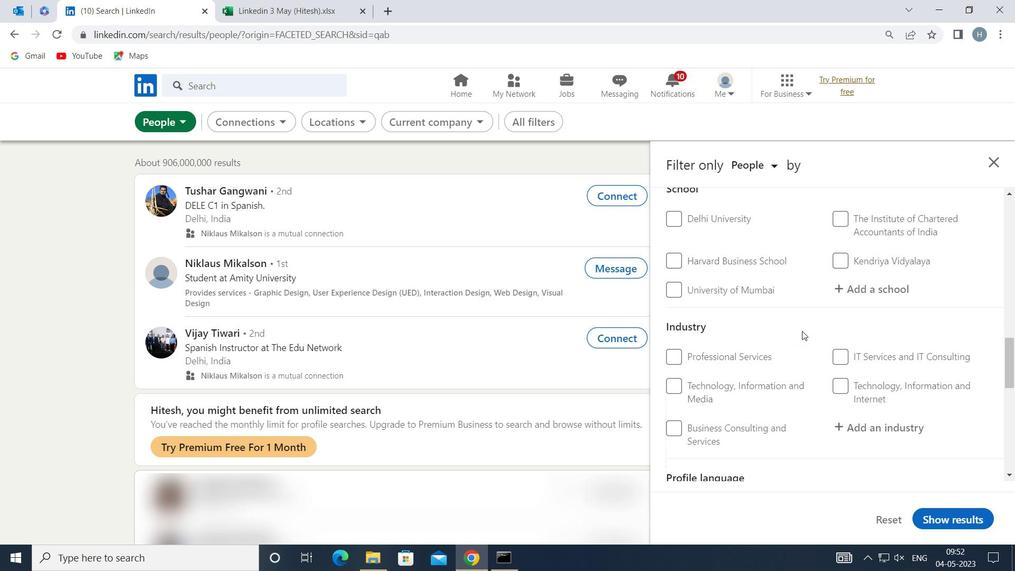 
Action: Mouse scrolled (802, 331) with delta (0, 0)
Screenshot: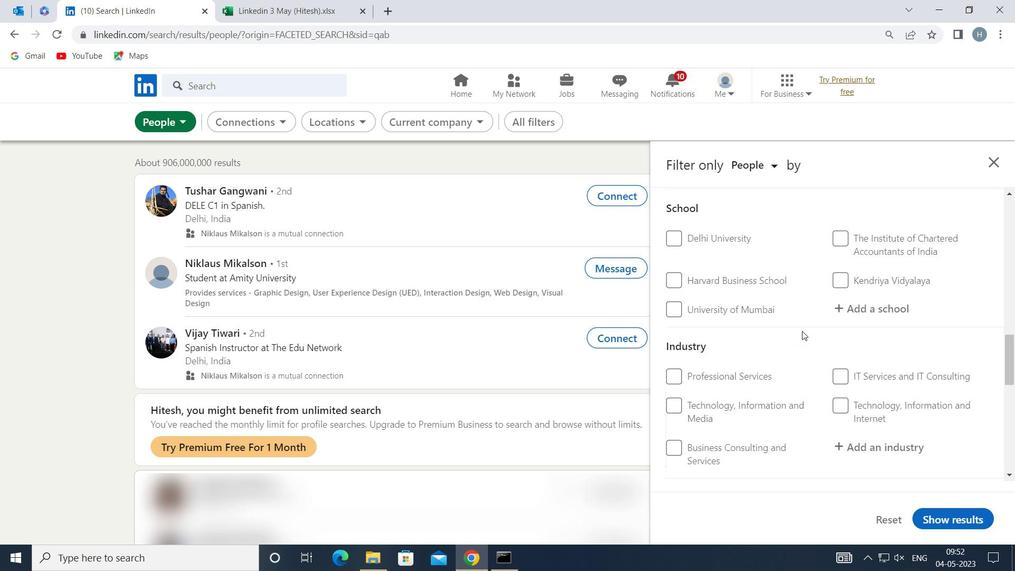 
Action: Mouse scrolled (802, 331) with delta (0, 0)
Screenshot: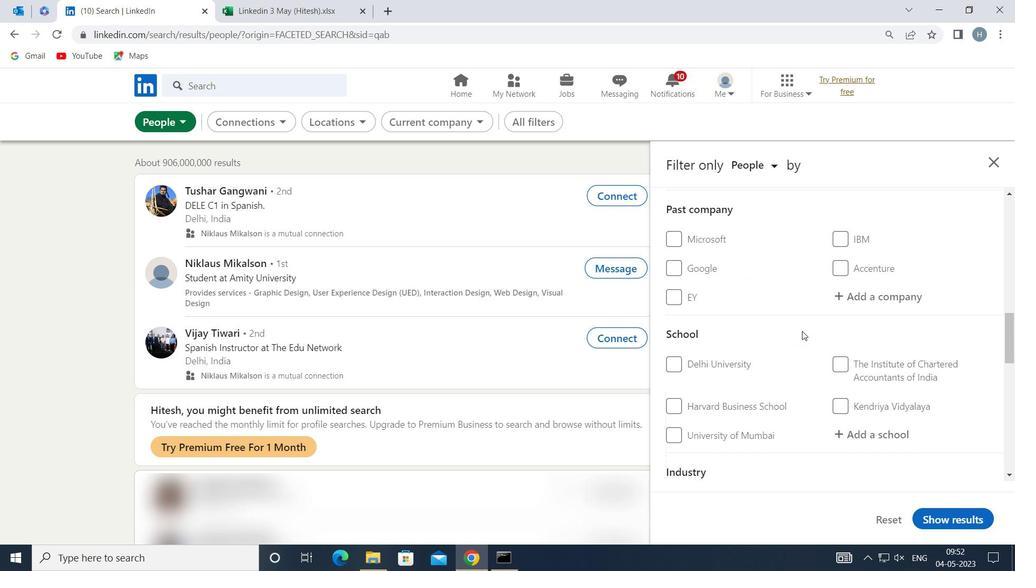 
Action: Mouse scrolled (802, 331) with delta (0, 0)
Screenshot: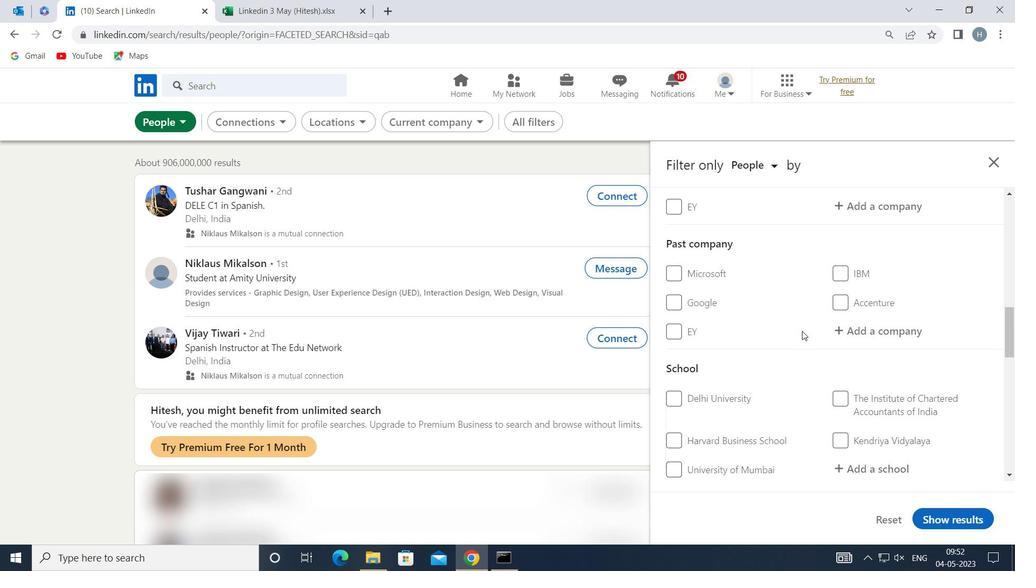 
Action: Mouse scrolled (802, 331) with delta (0, 0)
Screenshot: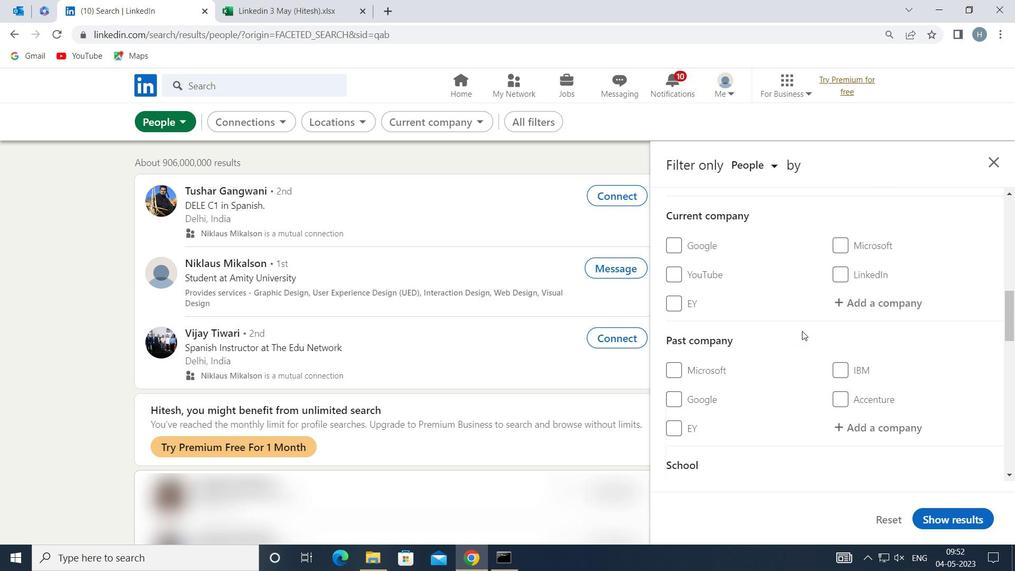 
Action: Mouse moved to (865, 378)
Screenshot: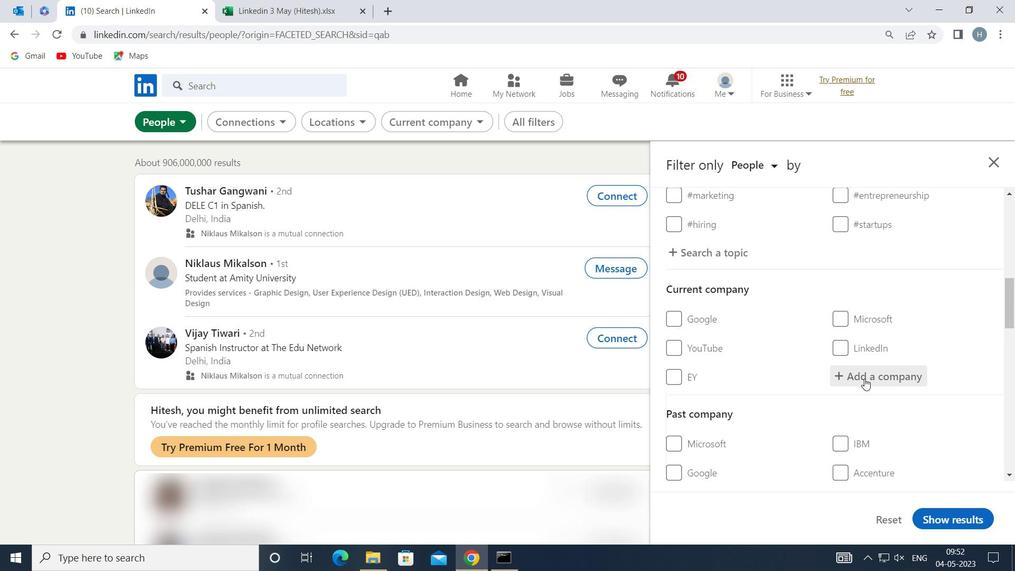 
Action: Mouse pressed left at (865, 378)
Screenshot: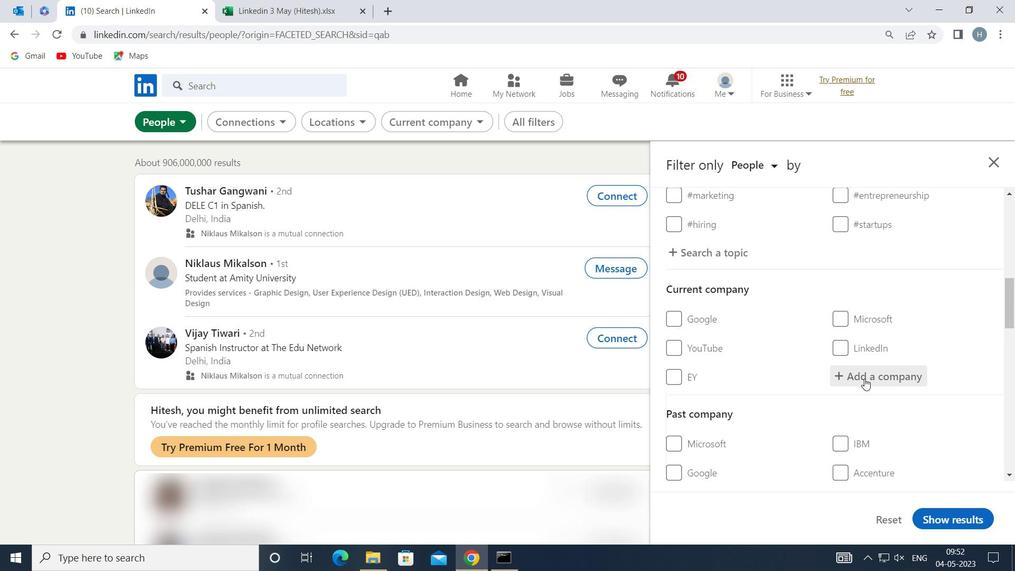 
Action: Mouse moved to (850, 368)
Screenshot: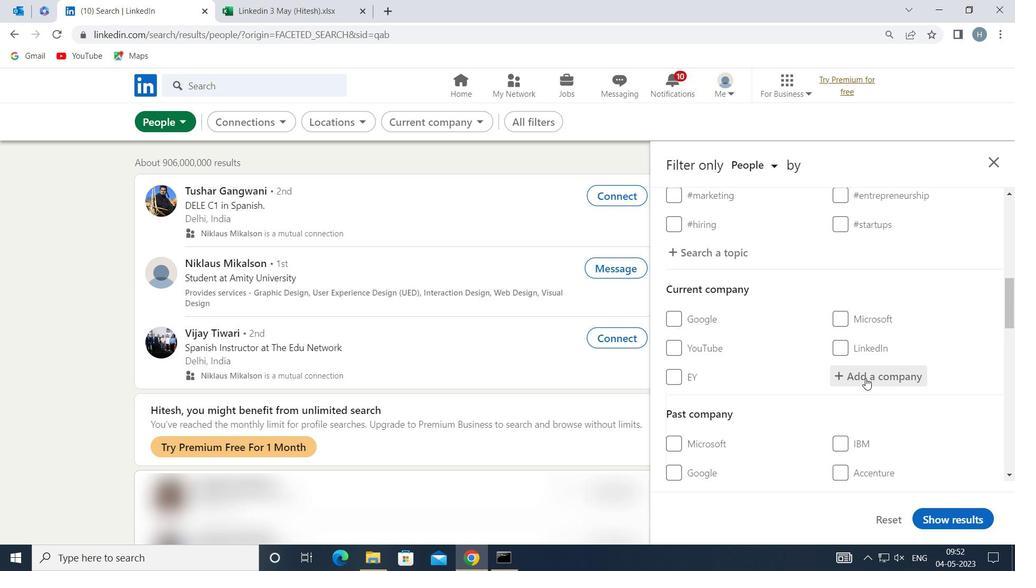 
Action: Key pressed <Key.shift>VIVO<Key.space><Key.shift>IBDIA
Screenshot: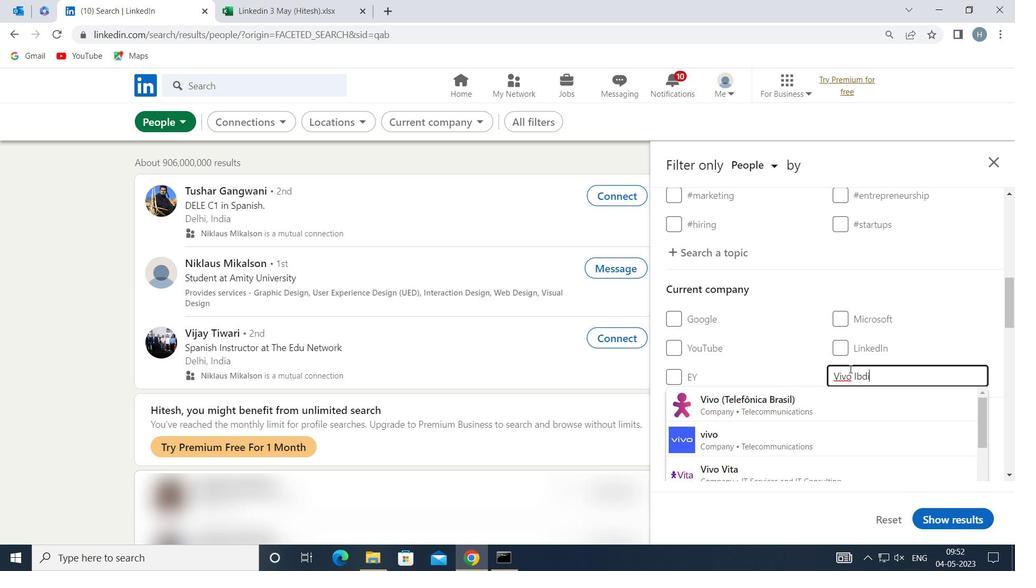 
Action: Mouse moved to (852, 367)
Screenshot: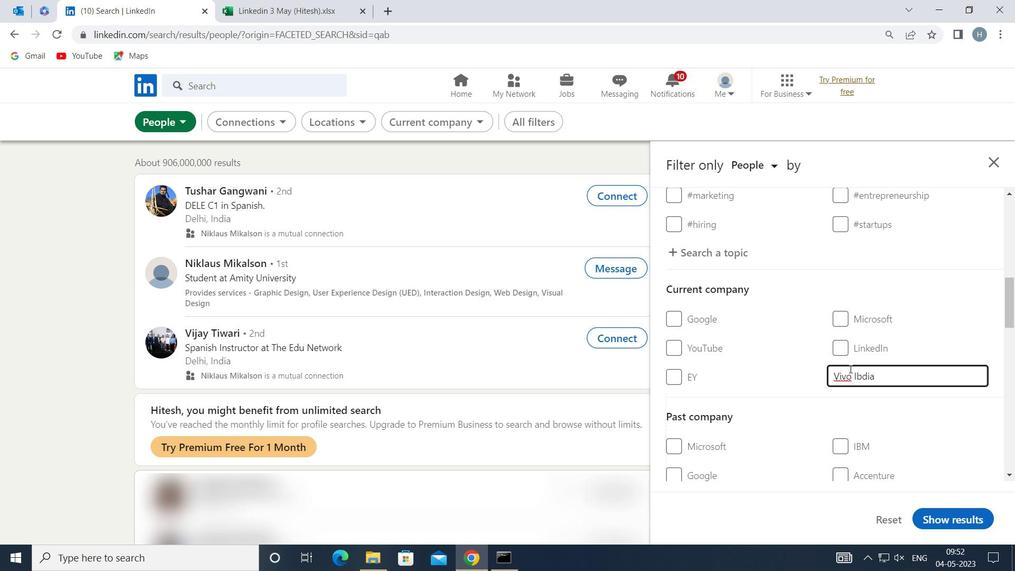 
Action: Key pressed <Key.backspace><Key.backspace><Key.backspace><Key.backspace>NDI
Screenshot: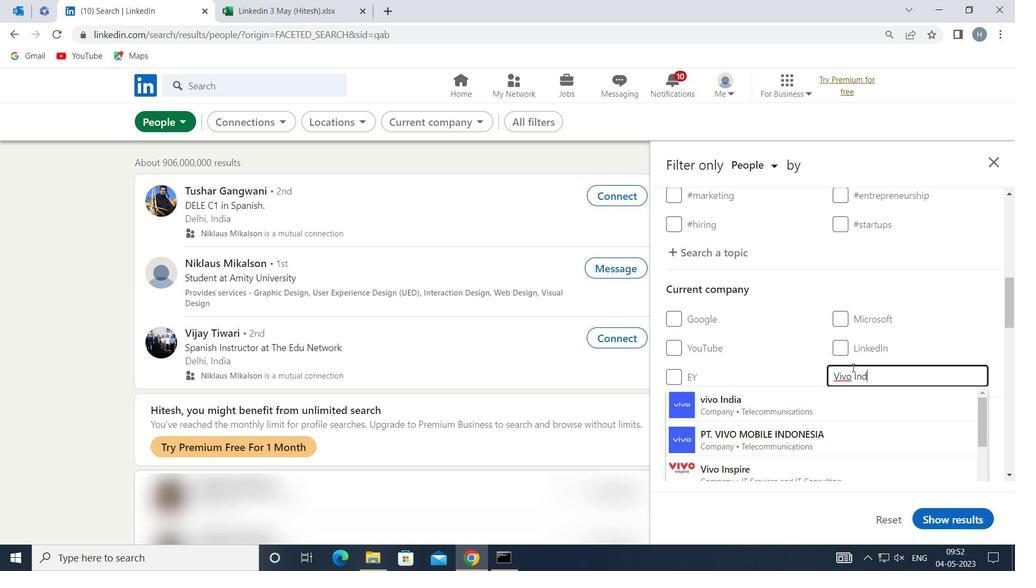 
Action: Mouse moved to (900, 375)
Screenshot: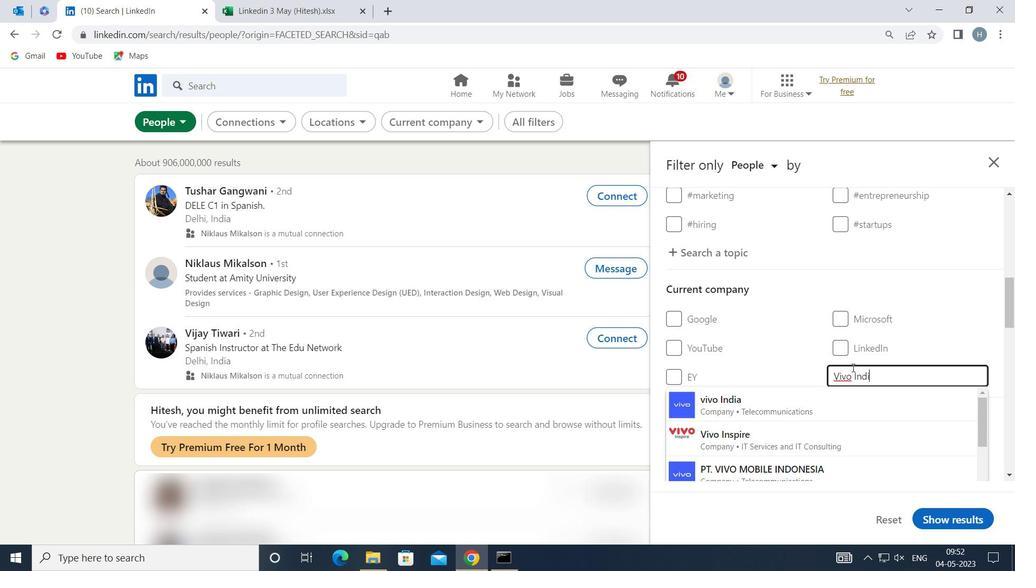 
Action: Key pressed A
Screenshot: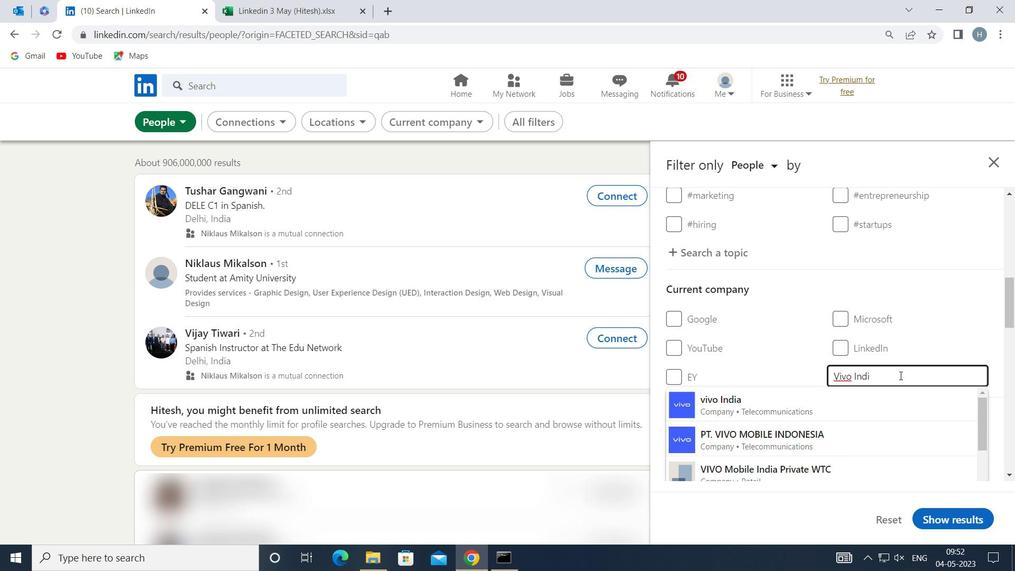 
Action: Mouse moved to (871, 400)
Screenshot: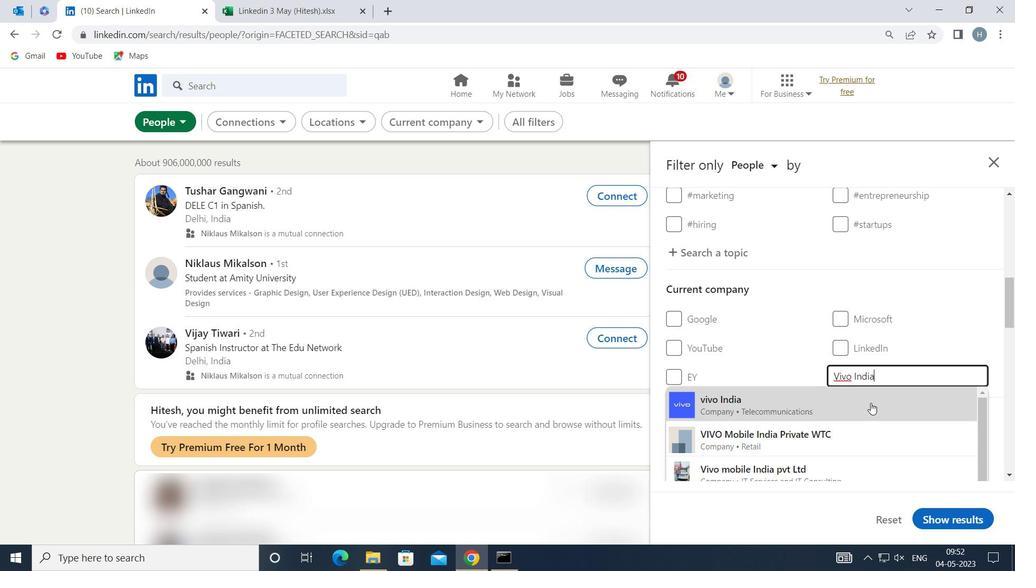 
Action: Mouse pressed left at (871, 400)
Screenshot: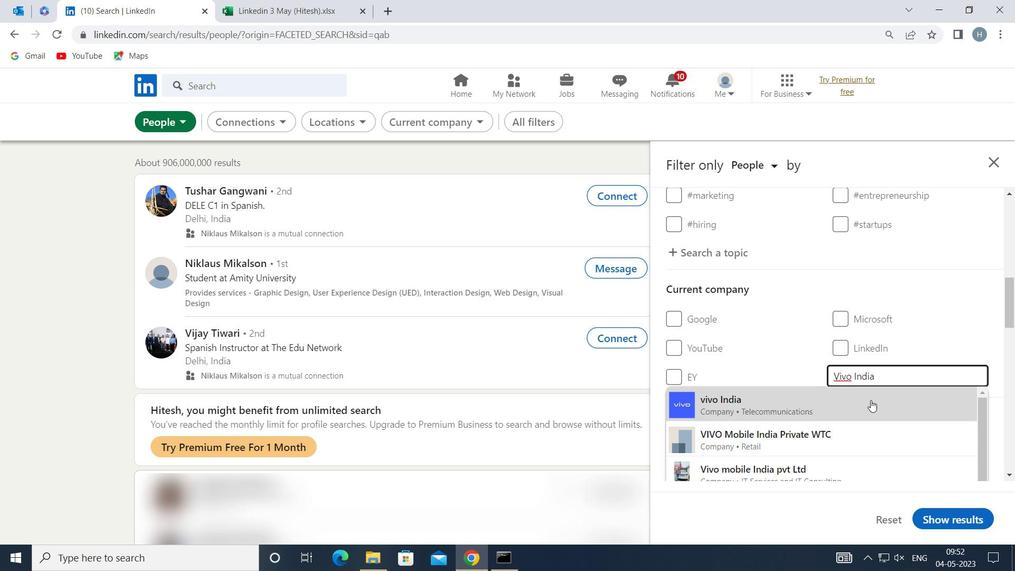 
Action: Mouse moved to (824, 400)
Screenshot: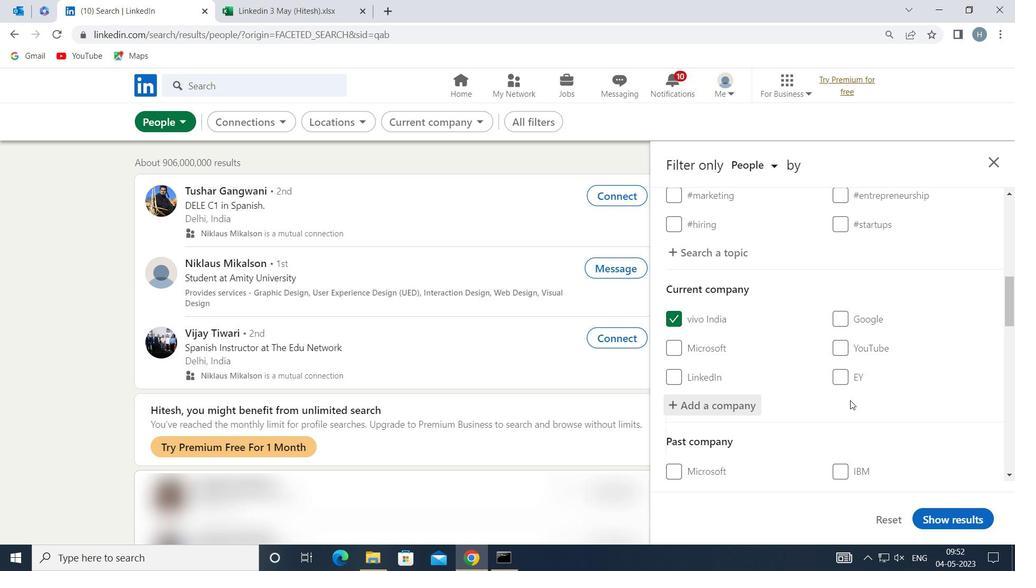
Action: Mouse scrolled (824, 399) with delta (0, 0)
Screenshot: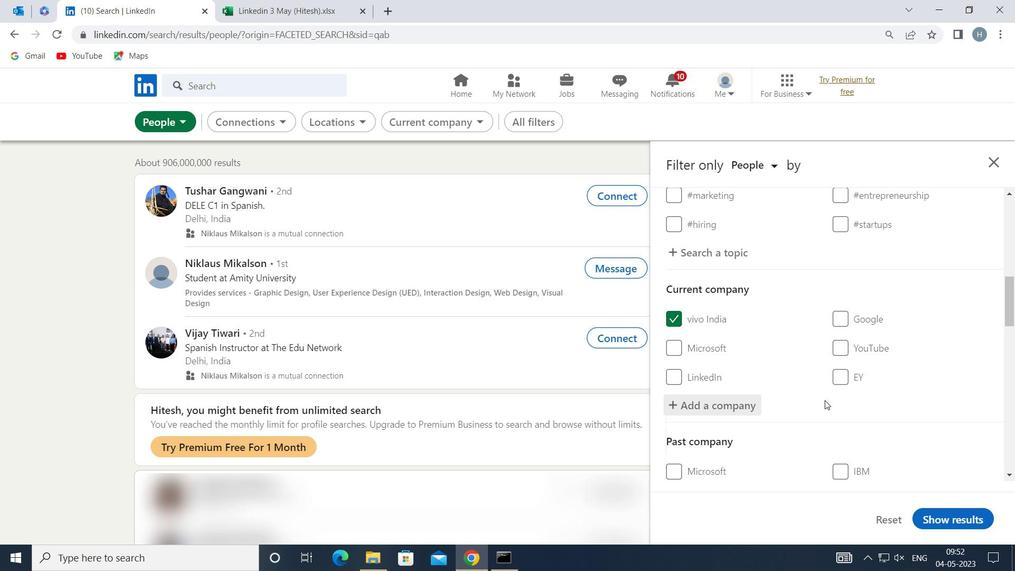 
Action: Mouse scrolled (824, 399) with delta (0, 0)
Screenshot: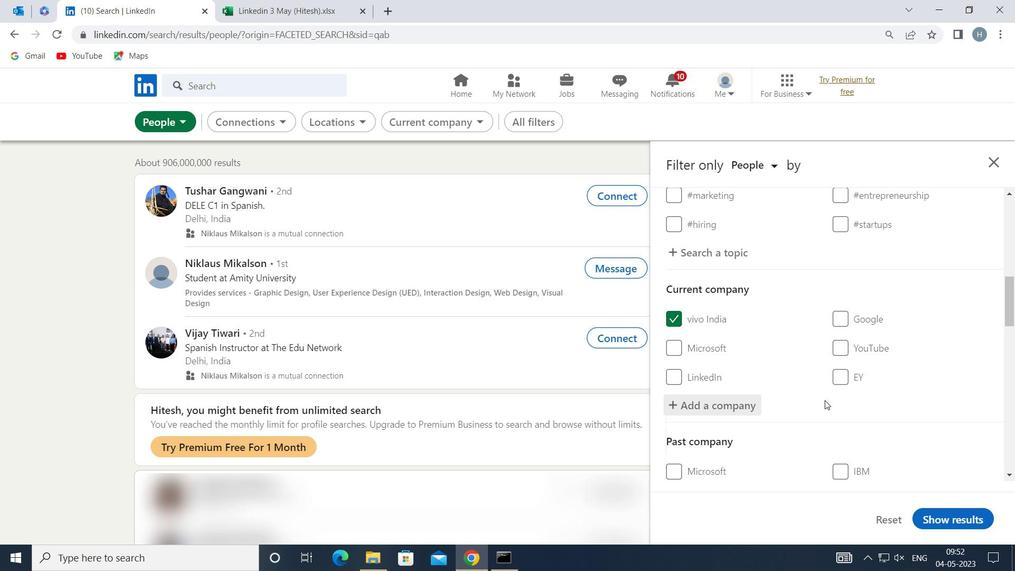 
Action: Mouse scrolled (824, 399) with delta (0, 0)
Screenshot: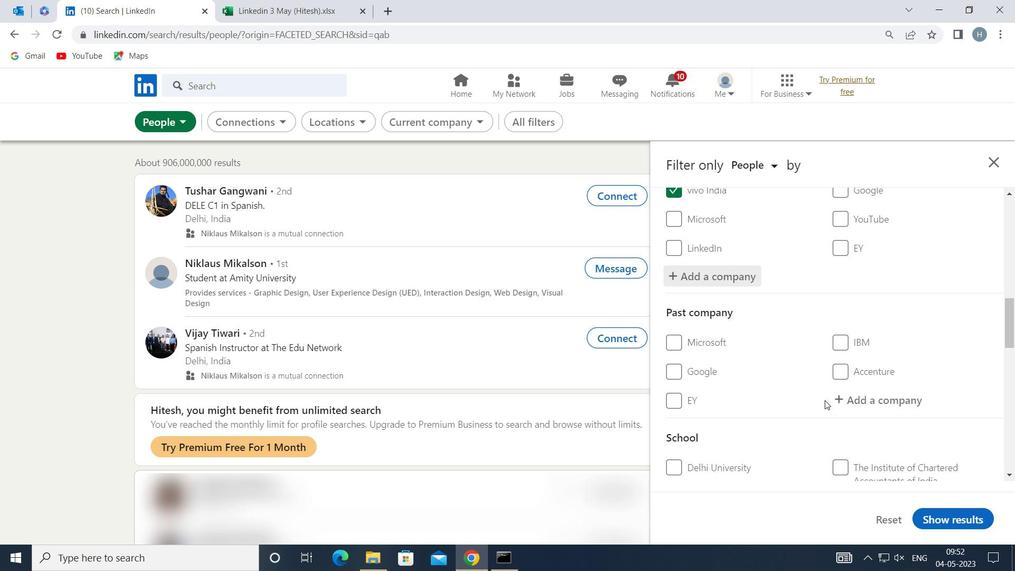 
Action: Mouse moved to (824, 399)
Screenshot: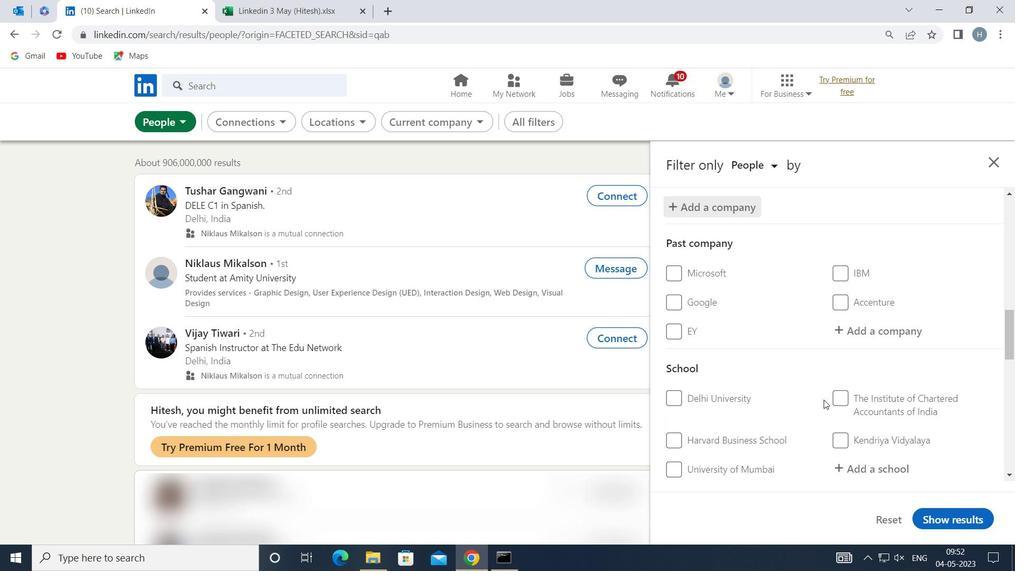 
Action: Mouse scrolled (824, 398) with delta (0, 0)
Screenshot: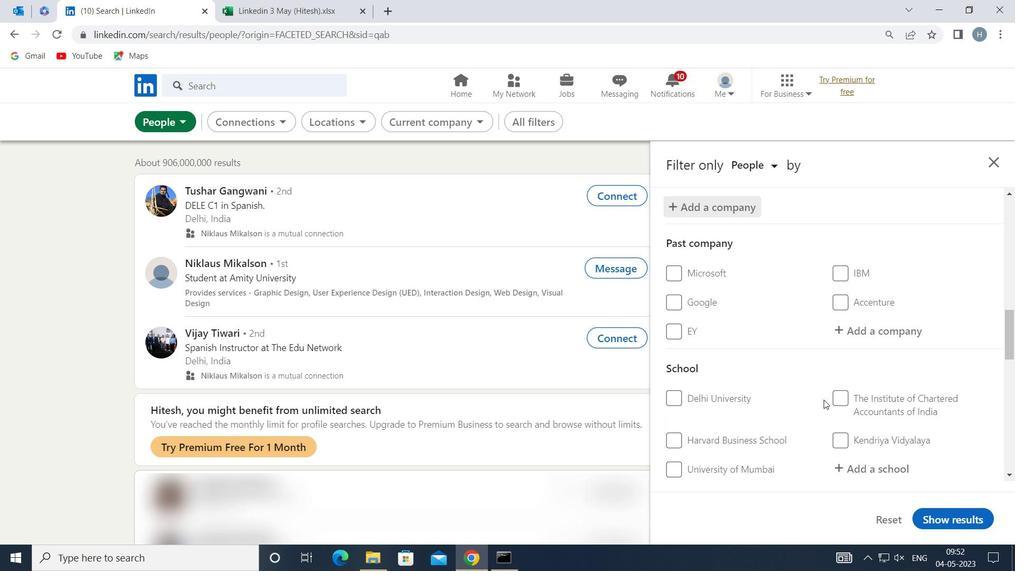 
Action: Mouse moved to (868, 403)
Screenshot: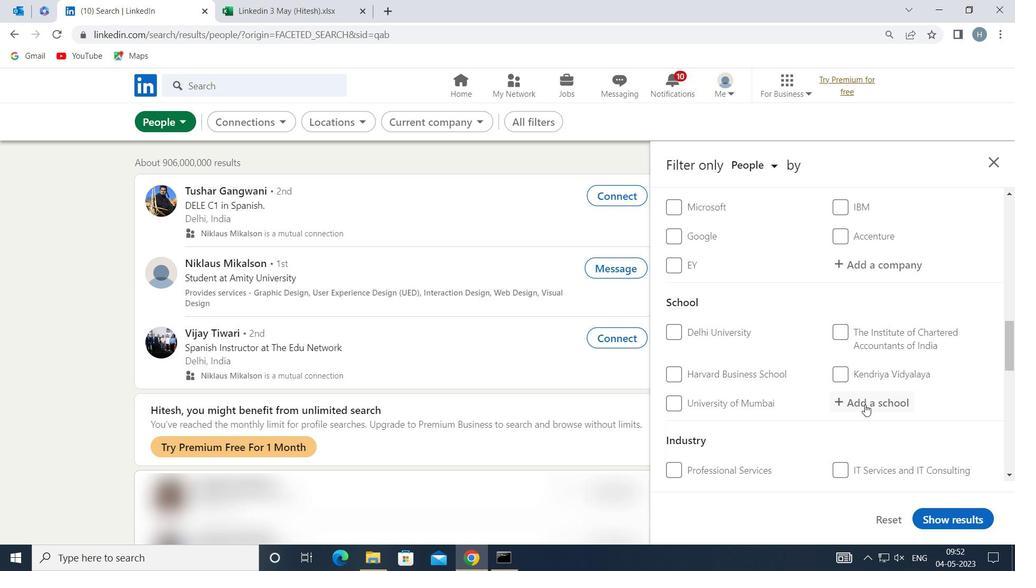 
Action: Mouse pressed left at (868, 403)
Screenshot: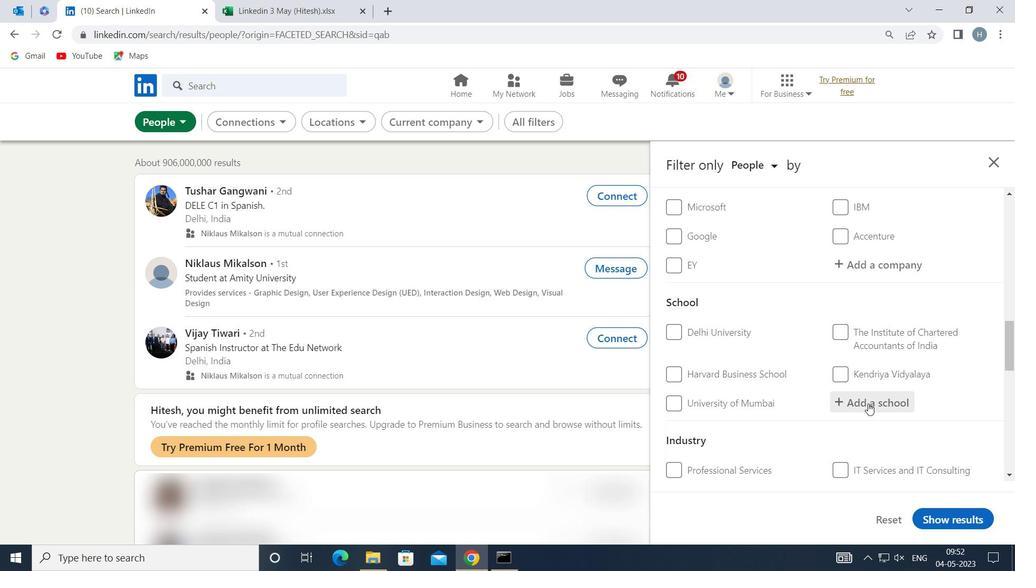 
Action: Key pressed <Key.shift>KANPUR<Key.space><Key.shift>INSTITUTE<Key.space><Key.shift>OF<Key.space>
Screenshot: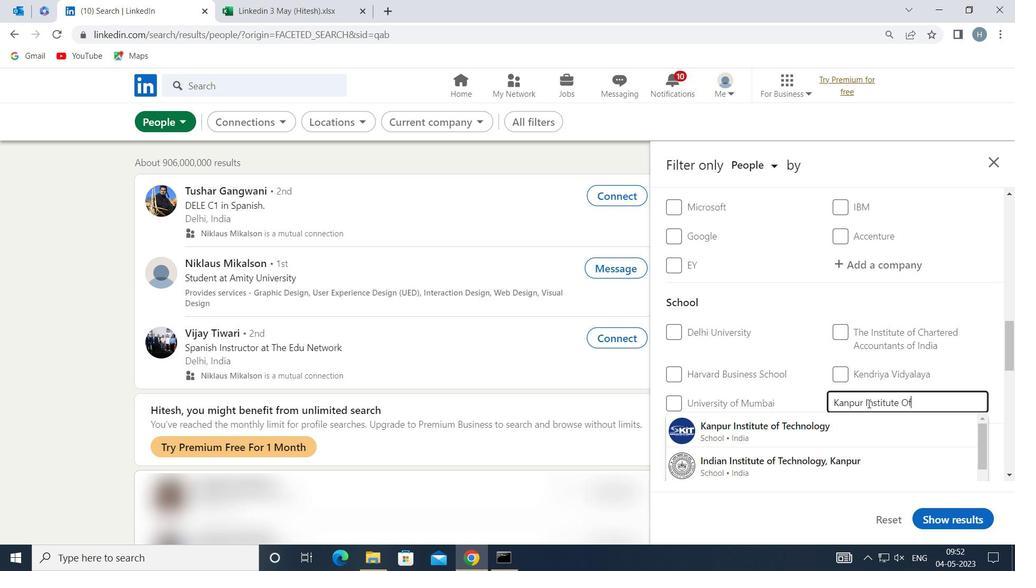 
Action: Mouse moved to (853, 427)
Screenshot: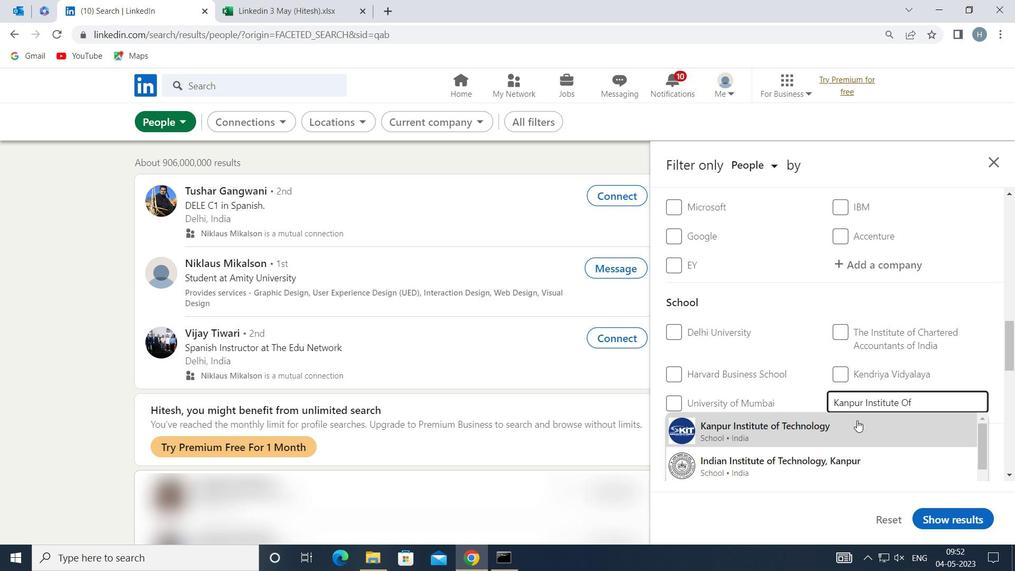 
Action: Mouse pressed left at (853, 427)
Screenshot: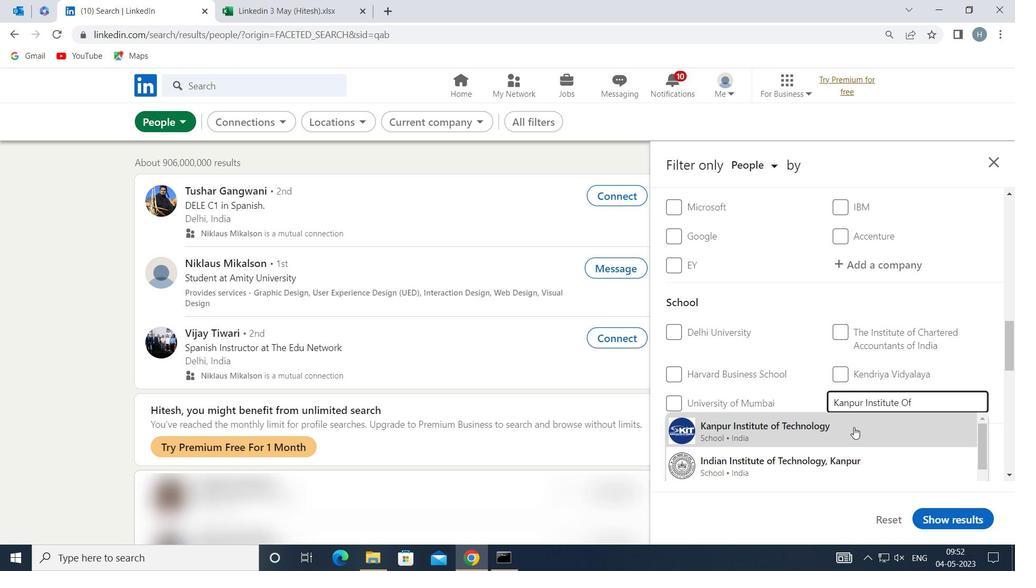 
Action: Mouse moved to (804, 400)
Screenshot: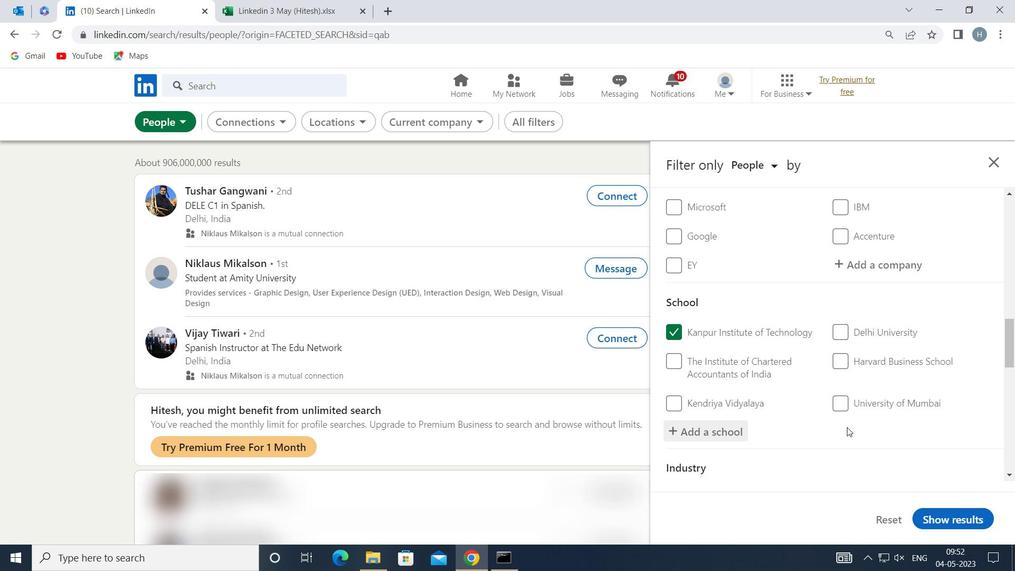 
Action: Mouse scrolled (804, 399) with delta (0, 0)
Screenshot: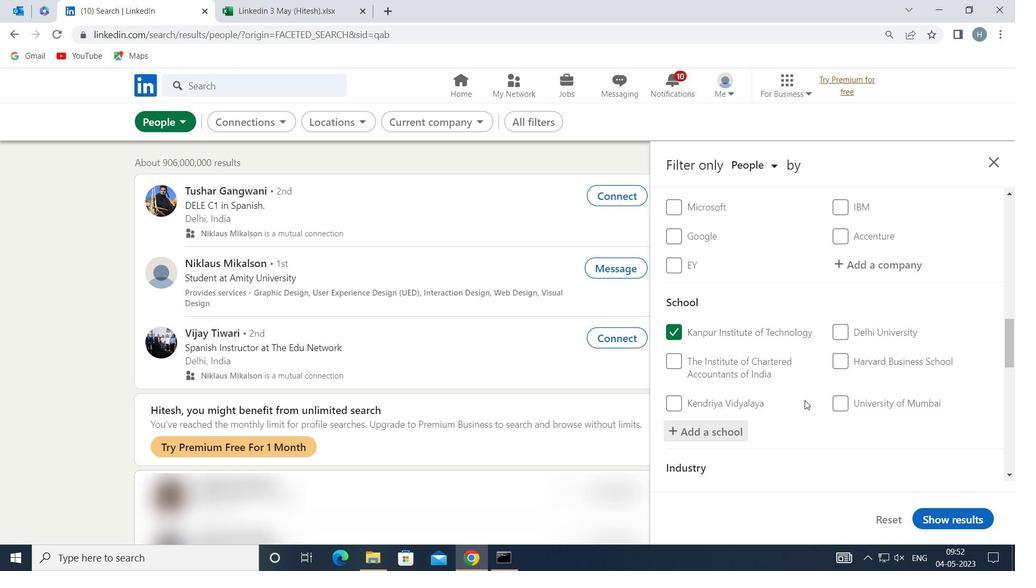 
Action: Mouse scrolled (804, 399) with delta (0, 0)
Screenshot: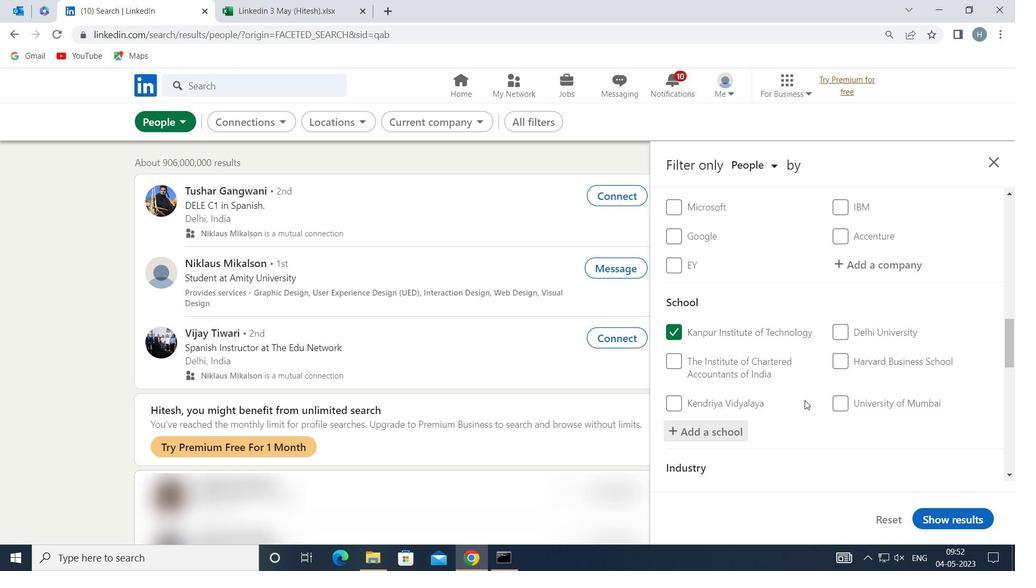 
Action: Mouse scrolled (804, 399) with delta (0, 0)
Screenshot: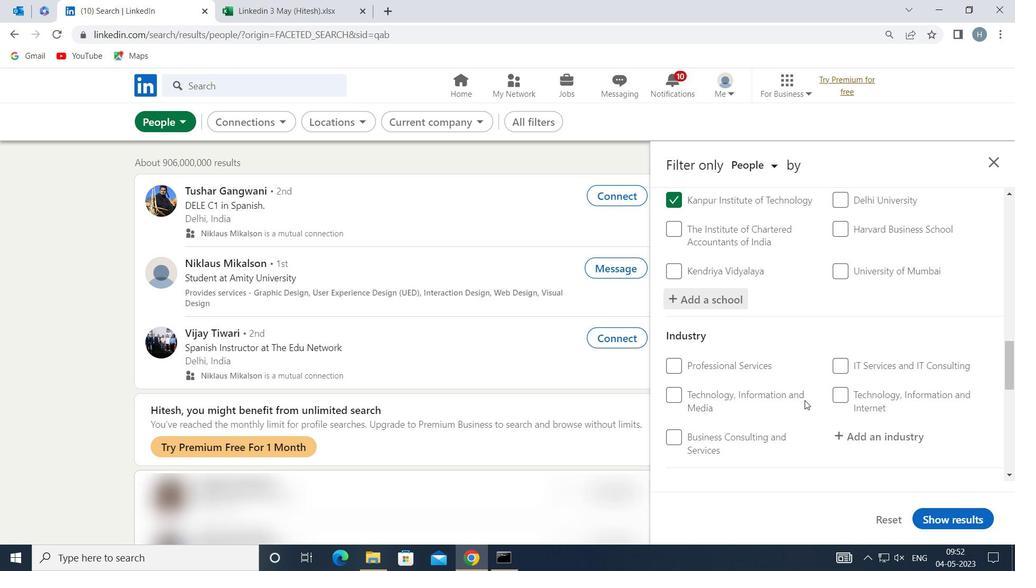 
Action: Mouse moved to (881, 370)
Screenshot: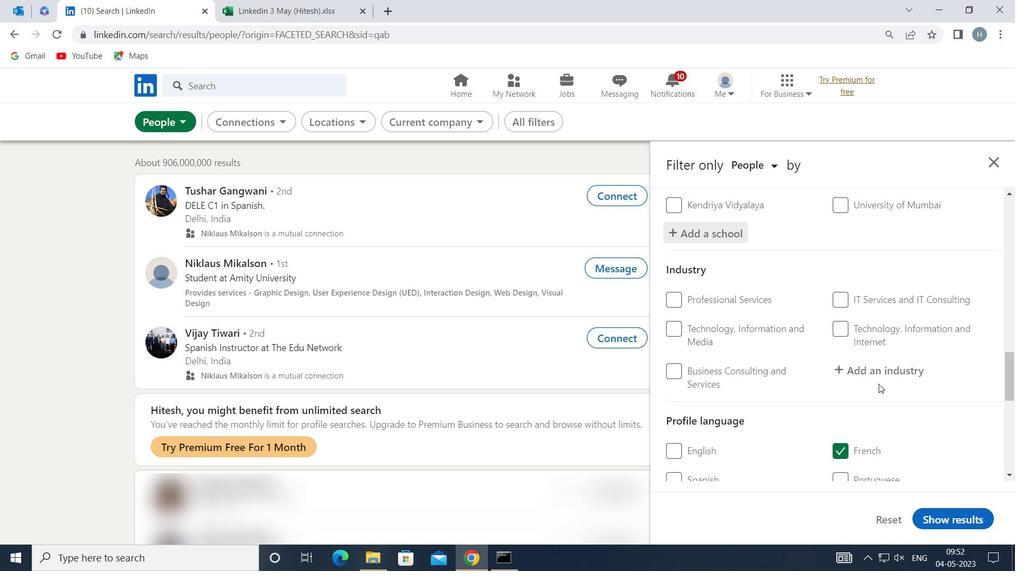 
Action: Mouse pressed left at (881, 370)
Screenshot: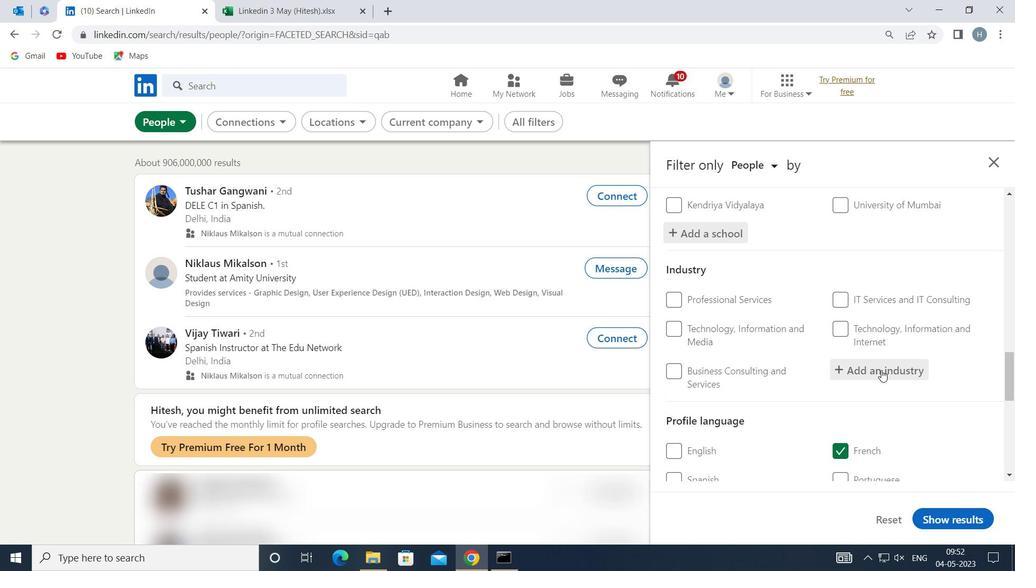 
Action: Key pressed <Key.shift><Key.shift><Key.shift><Key.shift><Key.shift>INDUSTRY
Screenshot: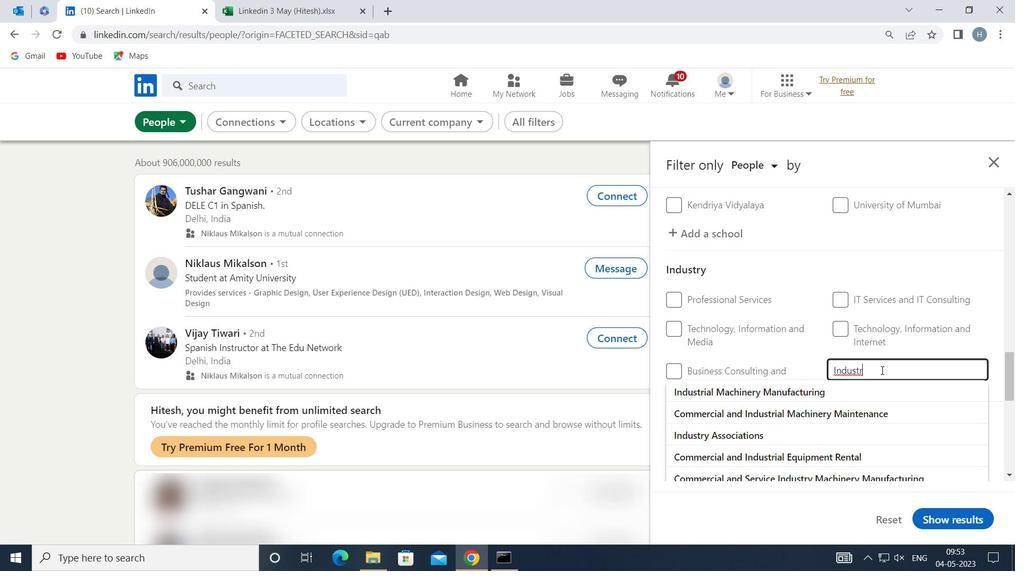 
Action: Mouse moved to (872, 338)
Screenshot: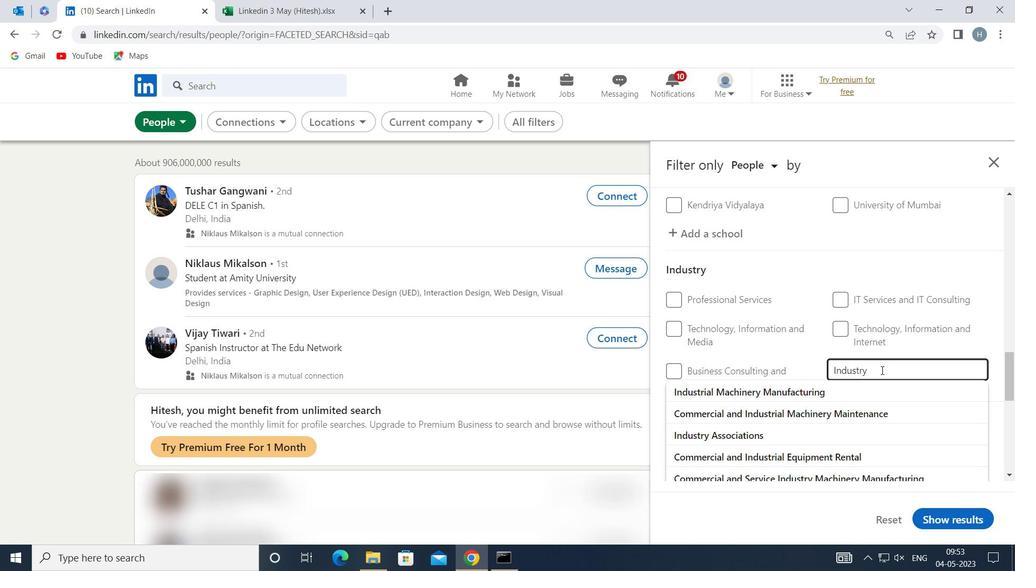 
Action: Key pressed <Key.space>
Screenshot: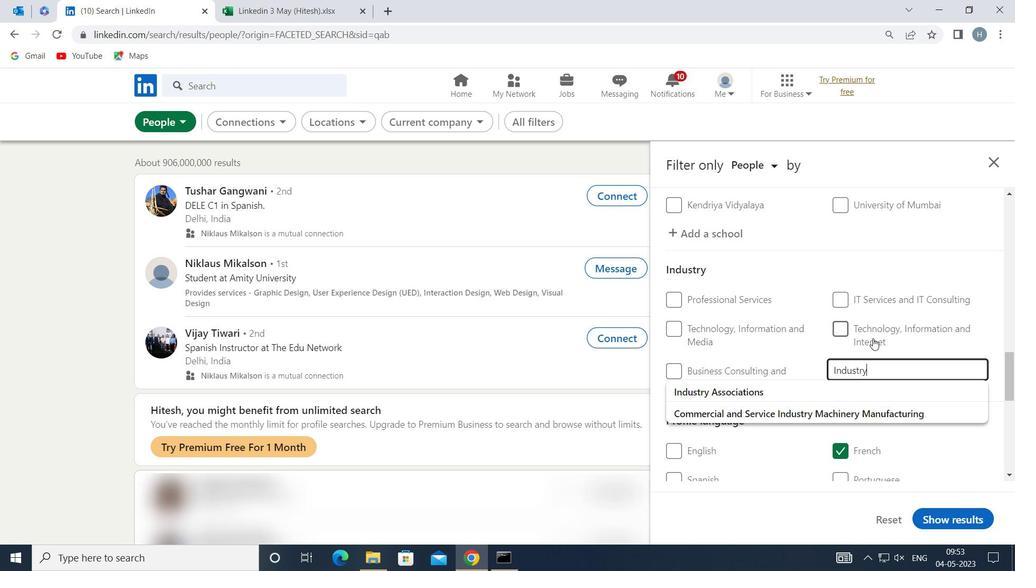 
Action: Mouse moved to (872, 337)
Screenshot: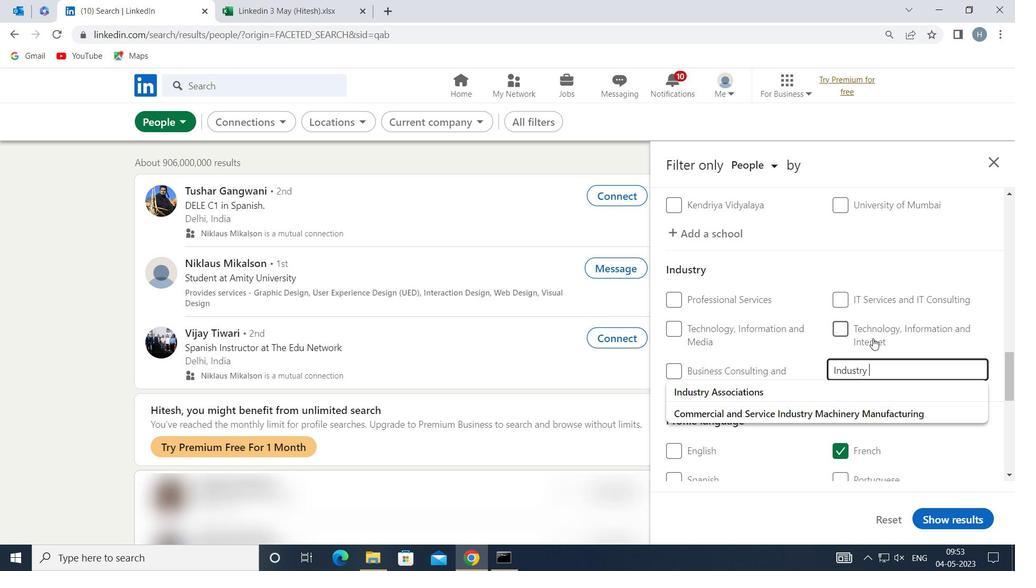 
Action: Key pressed <Key.shift>A
Screenshot: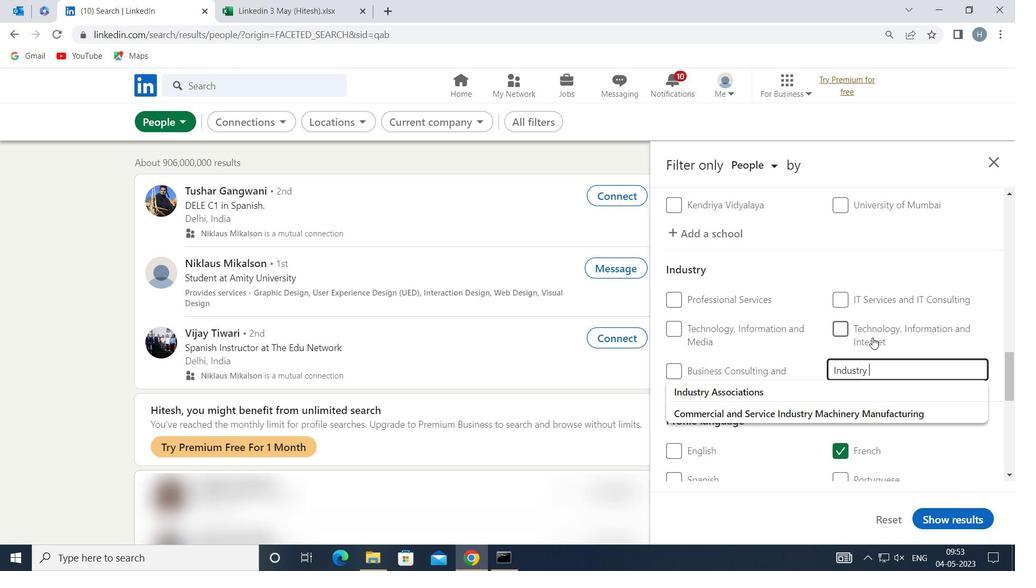 
Action: Mouse moved to (790, 390)
Screenshot: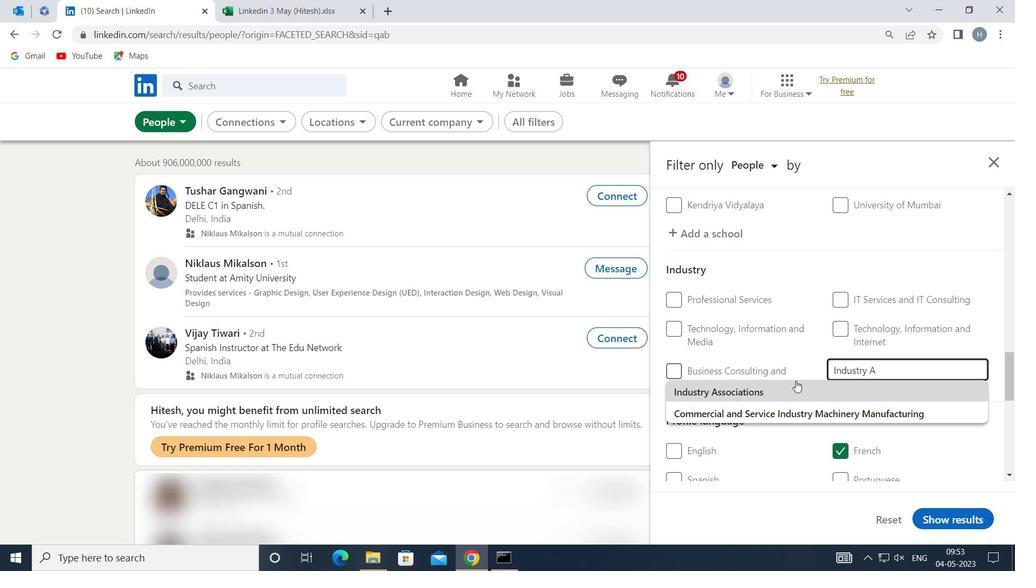 
Action: Mouse pressed left at (790, 390)
Screenshot: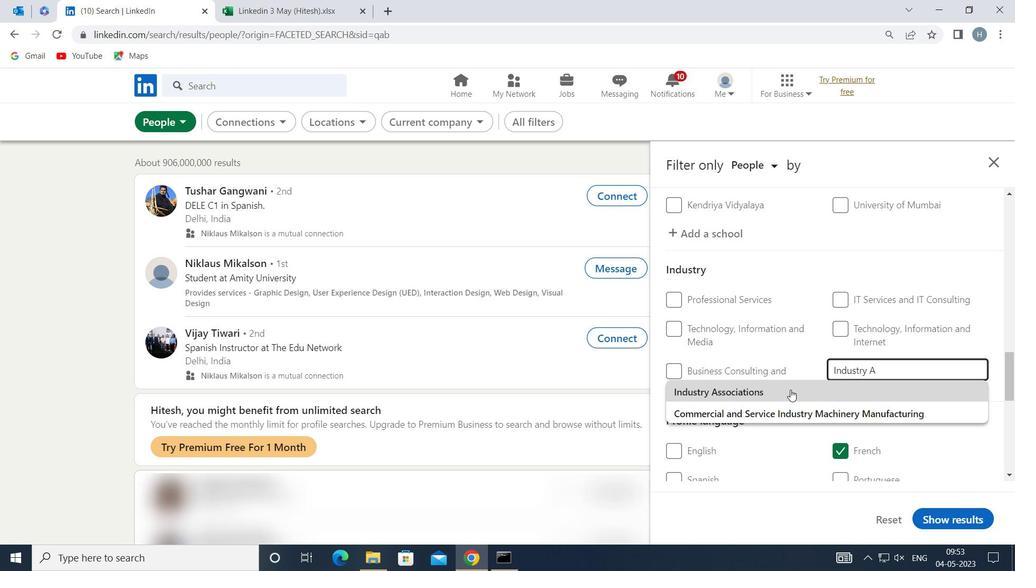 
Action: Mouse moved to (789, 390)
Screenshot: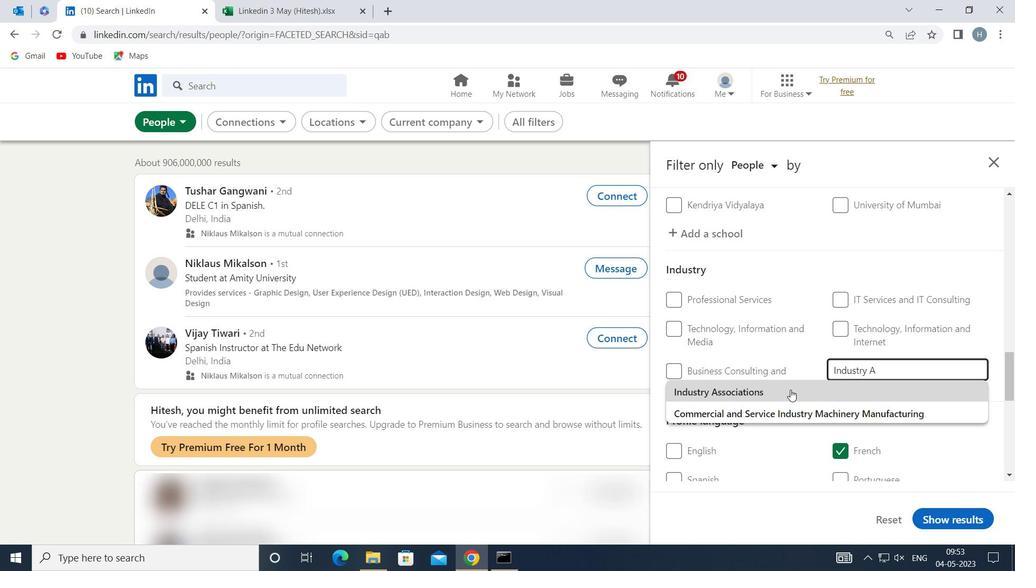 
Action: Mouse scrolled (789, 390) with delta (0, 0)
Screenshot: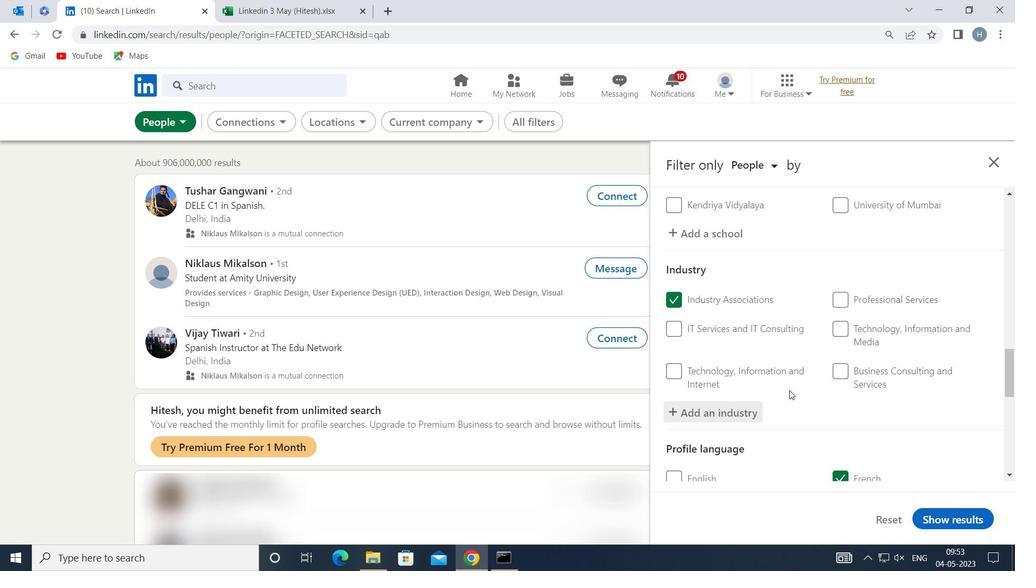 
Action: Mouse scrolled (789, 390) with delta (0, 0)
Screenshot: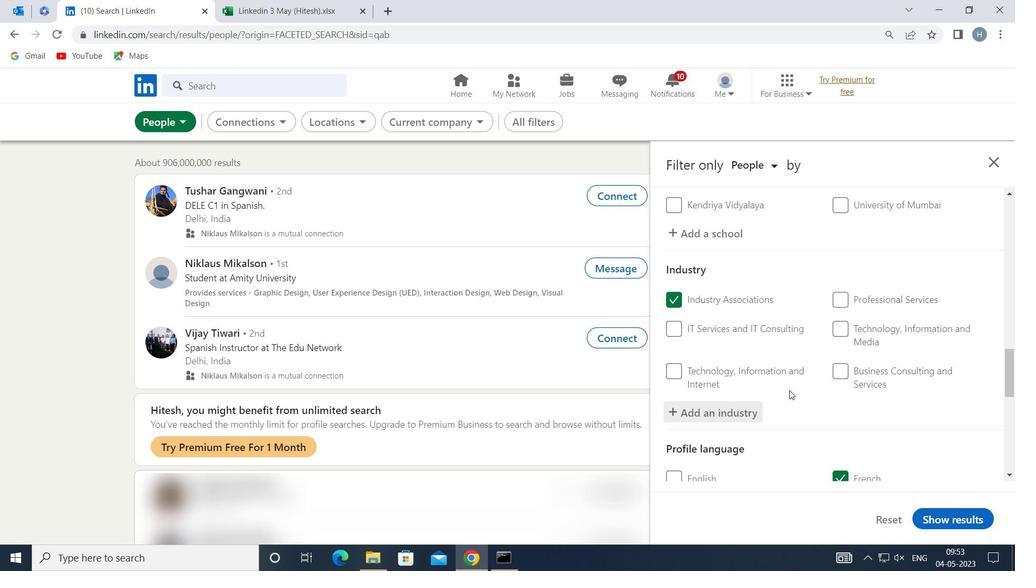 
Action: Mouse moved to (794, 387)
Screenshot: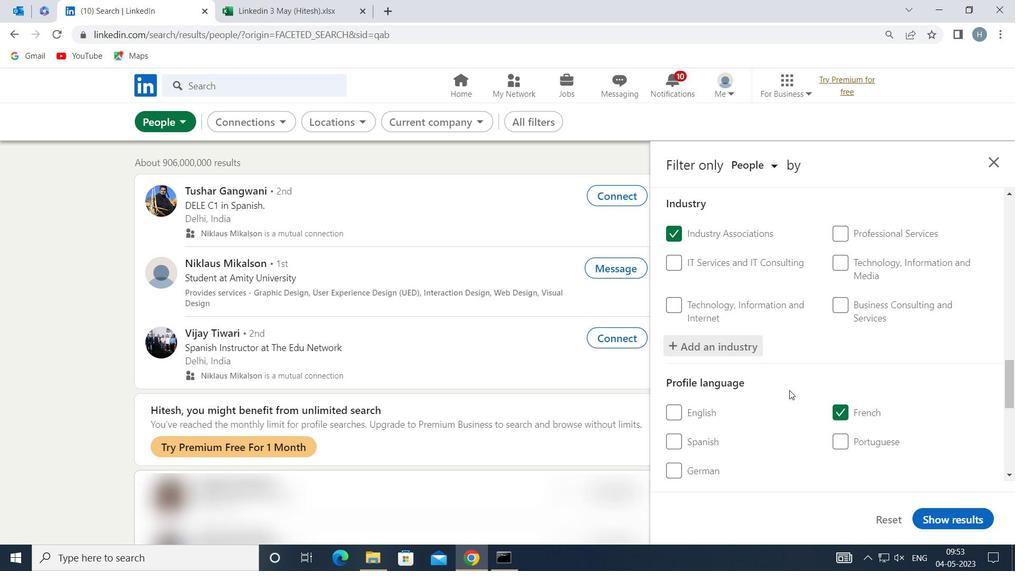 
Action: Mouse scrolled (794, 386) with delta (0, 0)
Screenshot: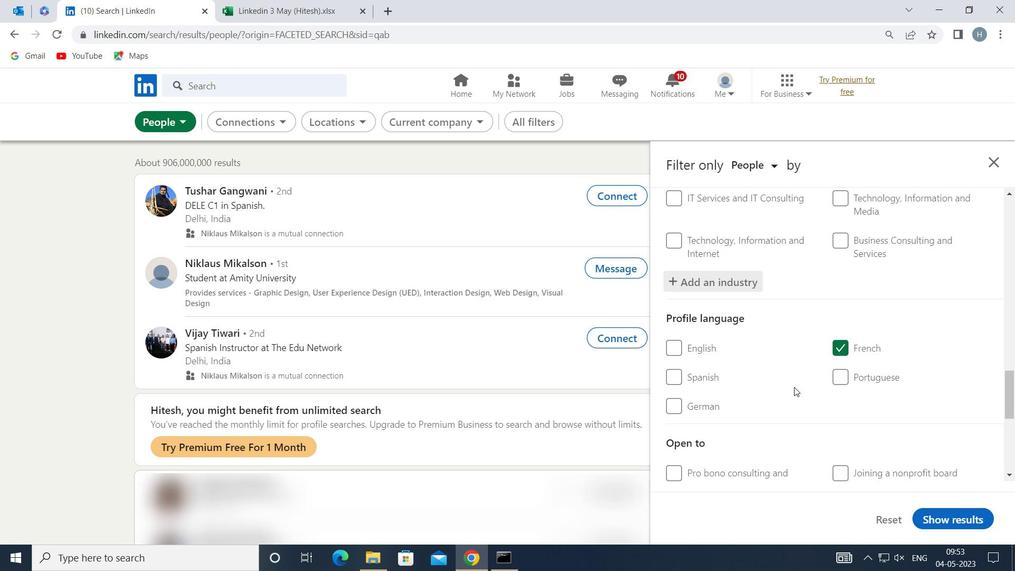 
Action: Mouse scrolled (794, 386) with delta (0, 0)
Screenshot: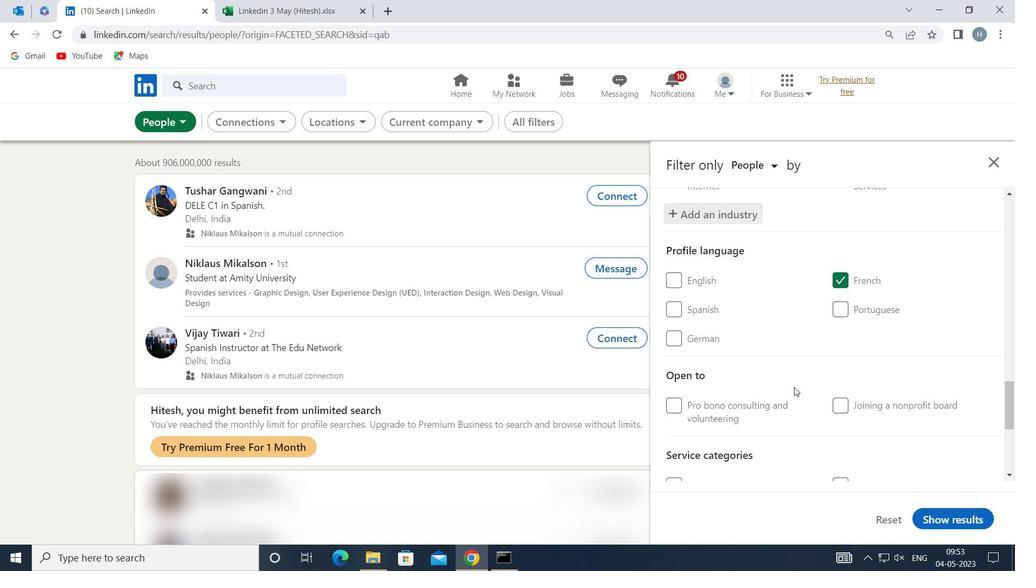 
Action: Mouse moved to (792, 387)
Screenshot: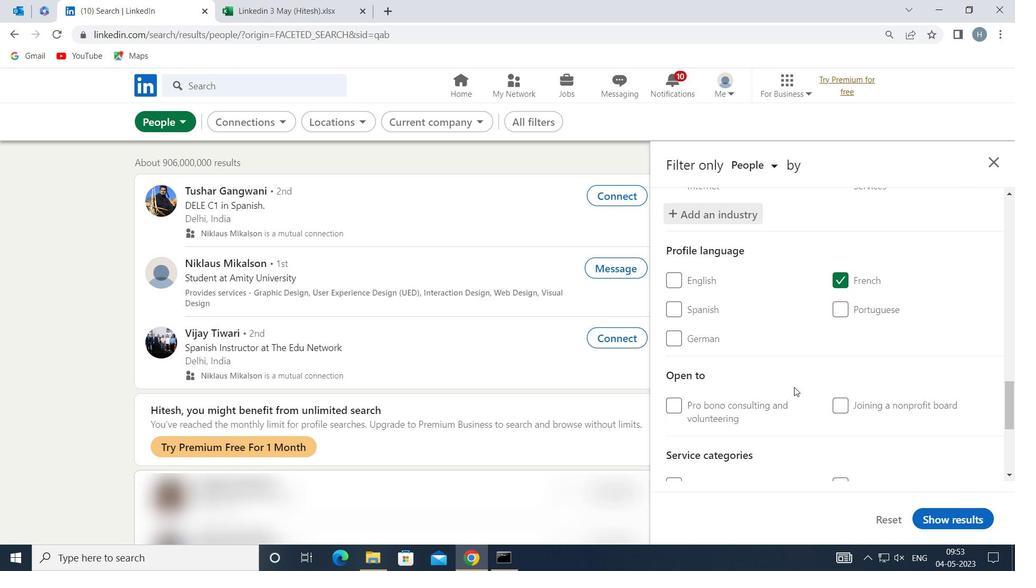 
Action: Mouse scrolled (792, 386) with delta (0, 0)
Screenshot: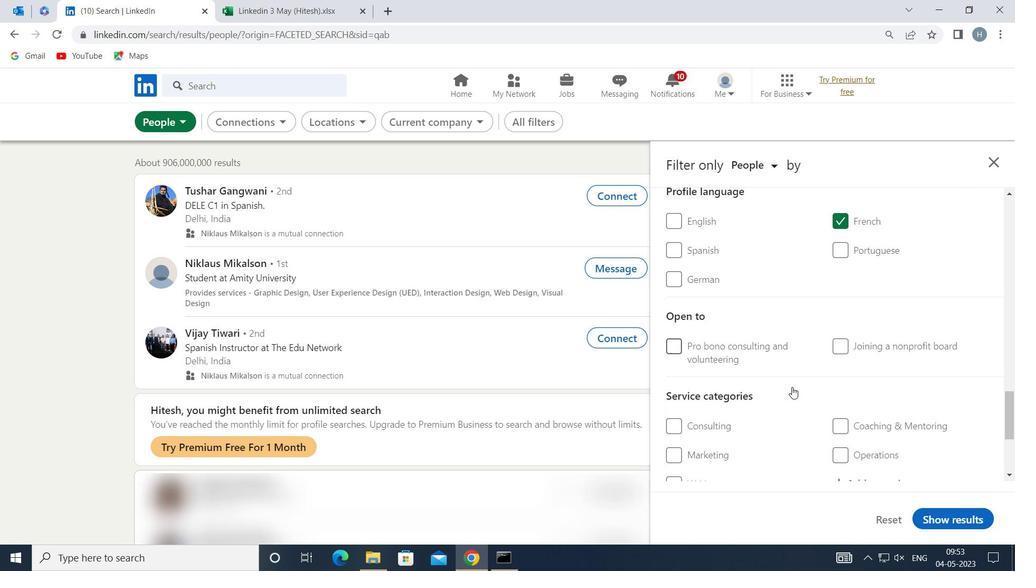 
Action: Mouse moved to (880, 407)
Screenshot: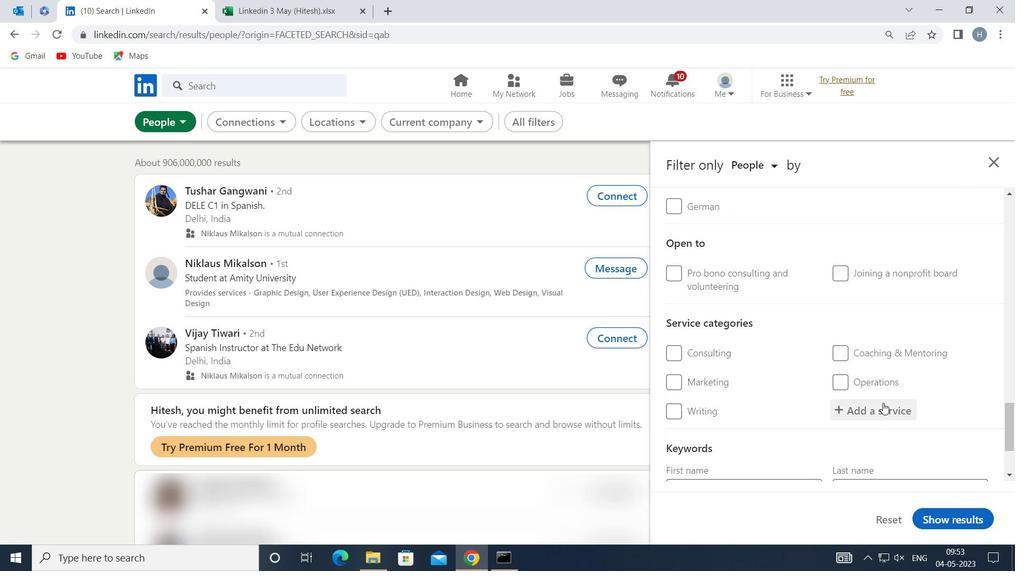 
Action: Mouse pressed left at (880, 407)
Screenshot: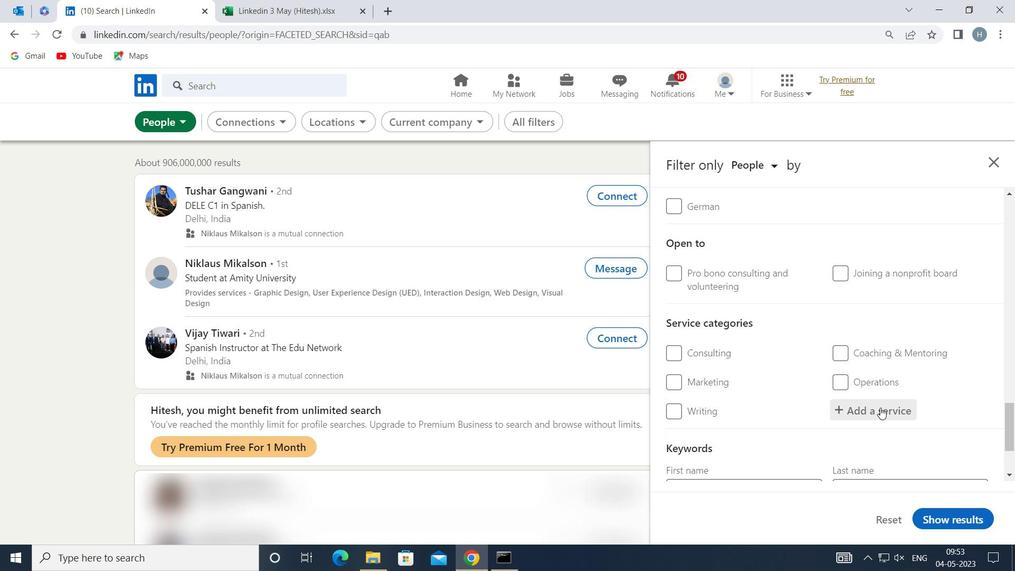 
Action: Mouse moved to (877, 407)
Screenshot: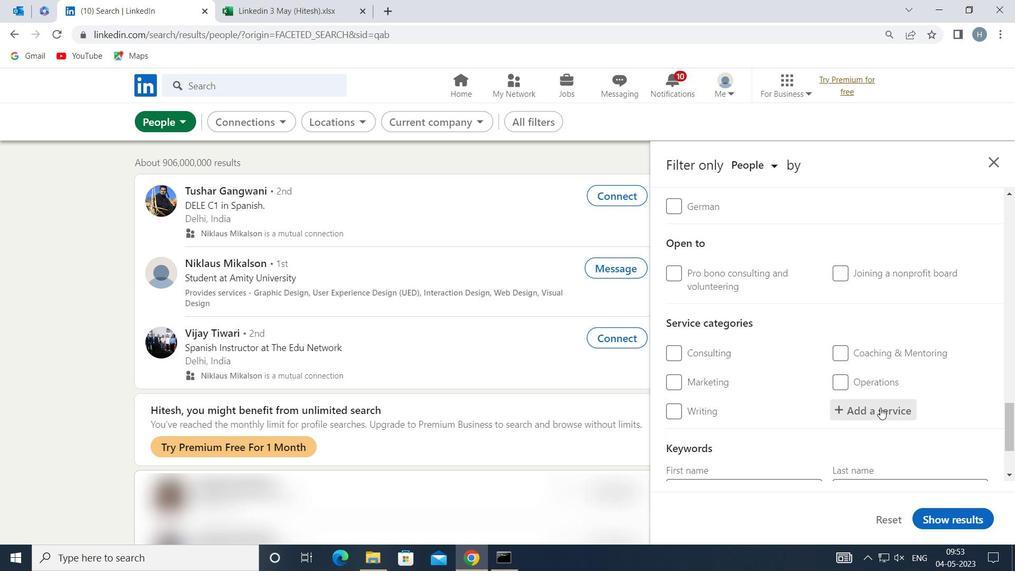 
Action: Key pressed <Key.shift>AUDIO<Key.space><Key.shift>E
Screenshot: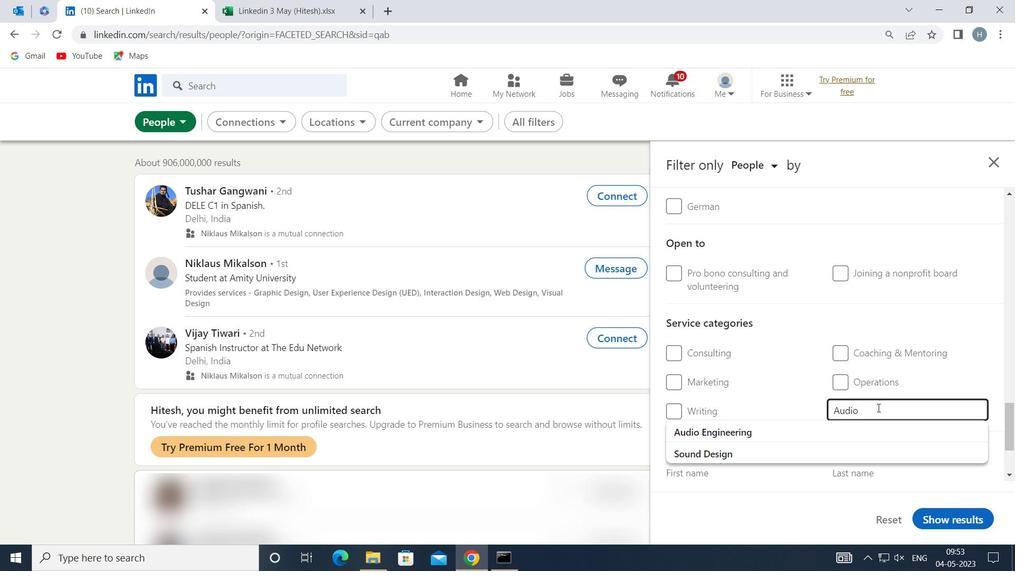 
Action: Mouse moved to (878, 409)
Screenshot: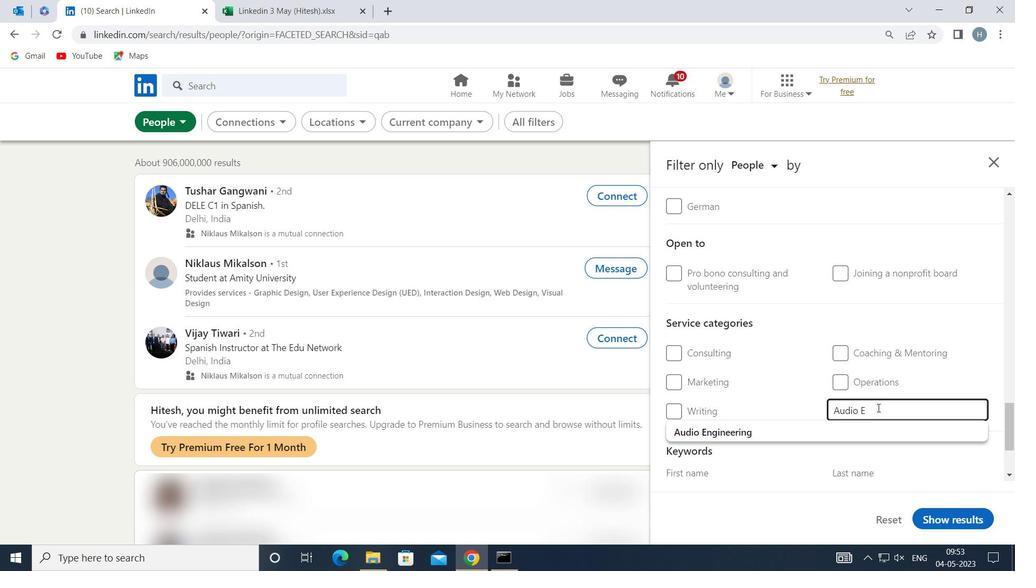 
Action: Key pressed NG
Screenshot: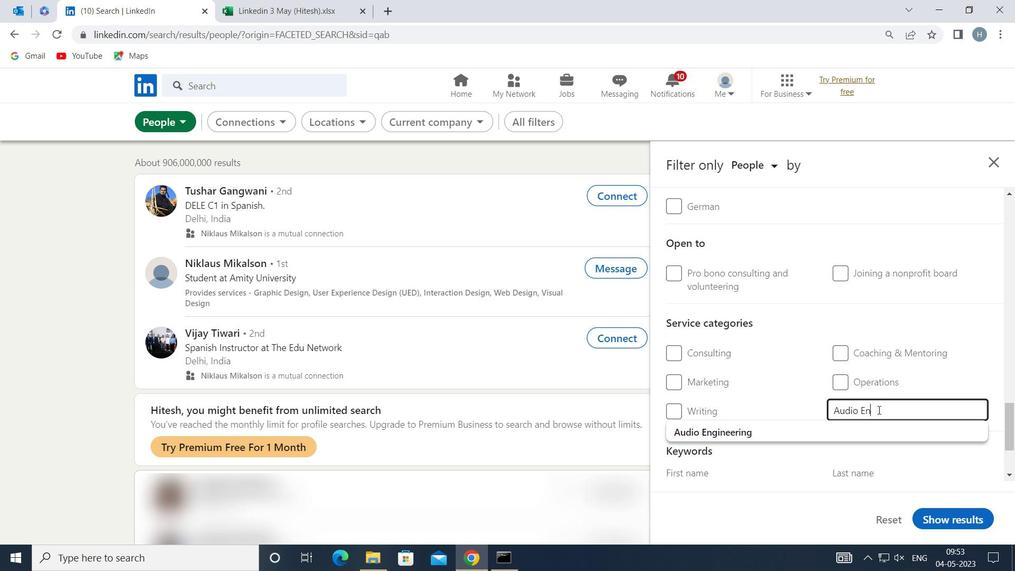 
Action: Mouse moved to (829, 424)
Screenshot: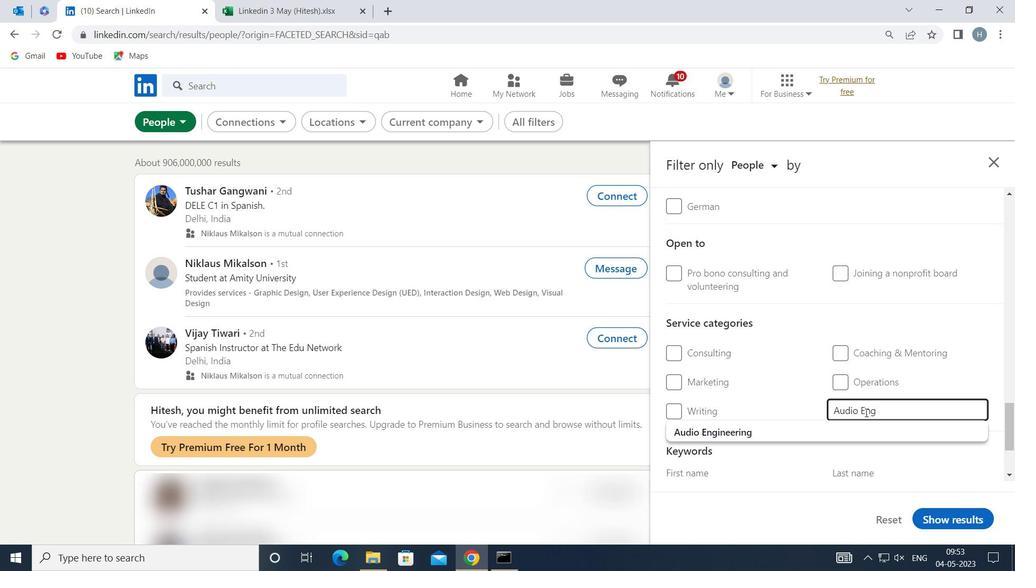 
Action: Mouse pressed left at (829, 424)
Screenshot: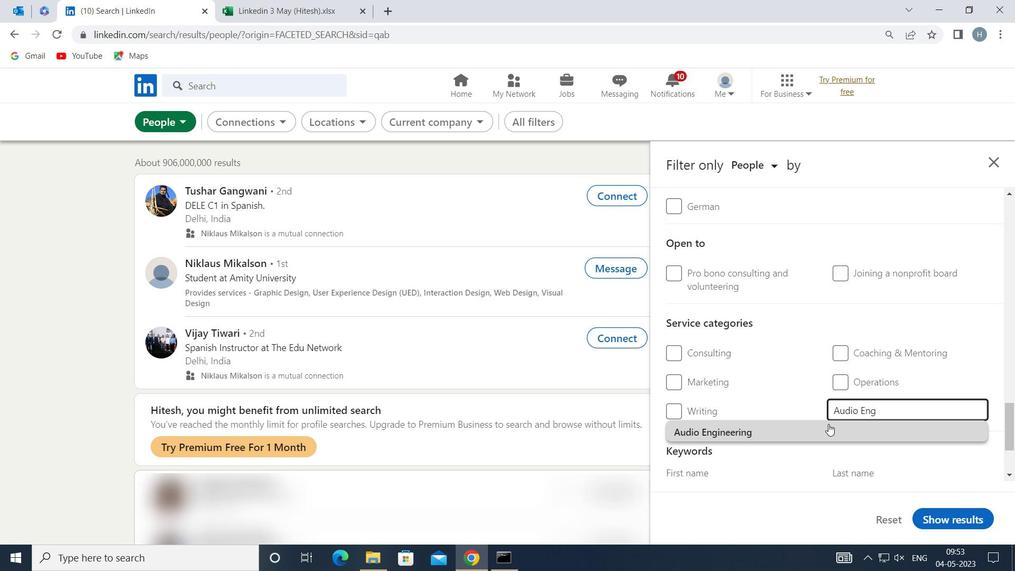 
Action: Mouse scrolled (829, 423) with delta (0, 0)
Screenshot: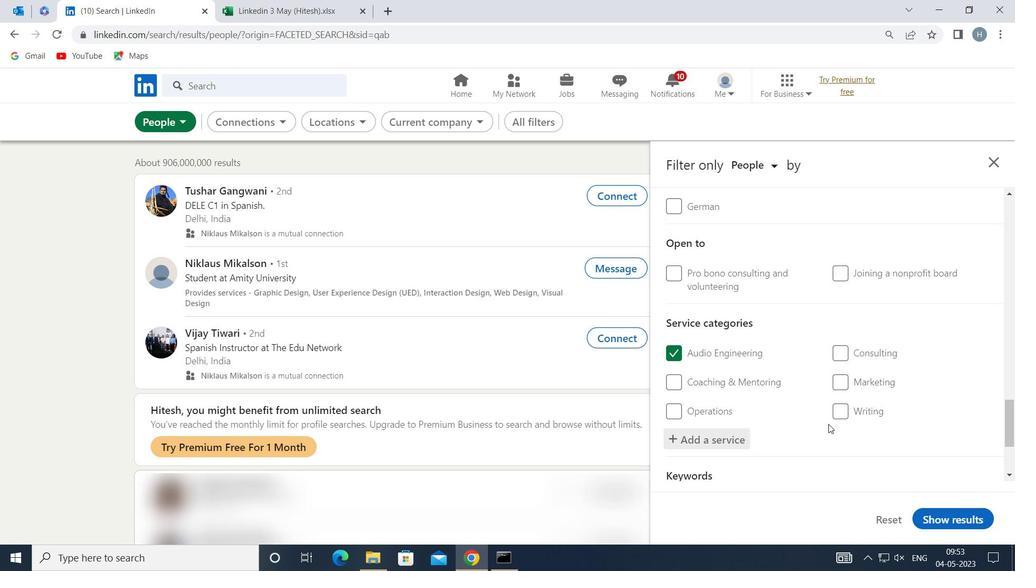 
Action: Mouse scrolled (829, 423) with delta (0, 0)
Screenshot: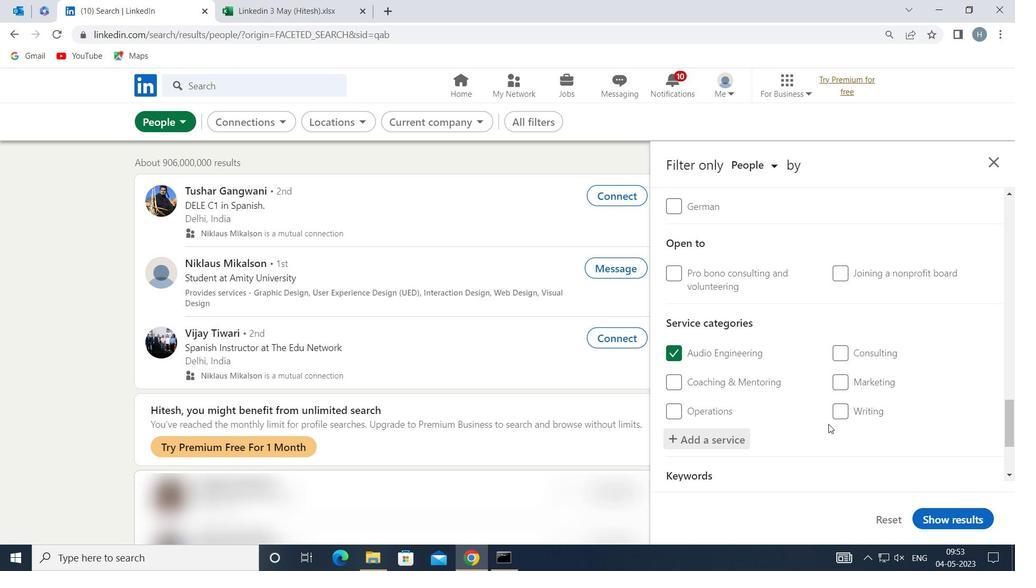 
Action: Mouse moved to (825, 422)
Screenshot: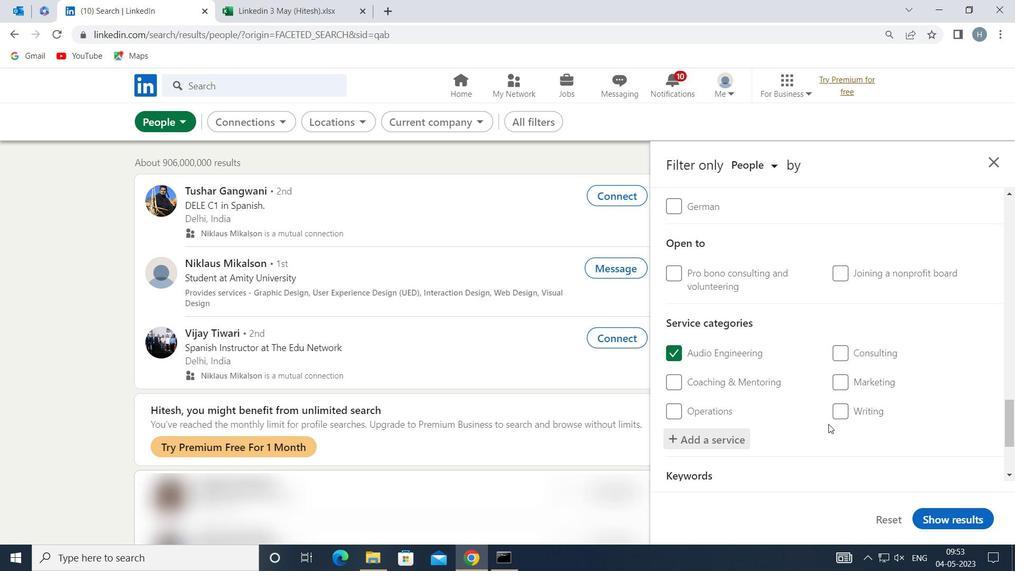 
Action: Mouse scrolled (825, 422) with delta (0, 0)
Screenshot: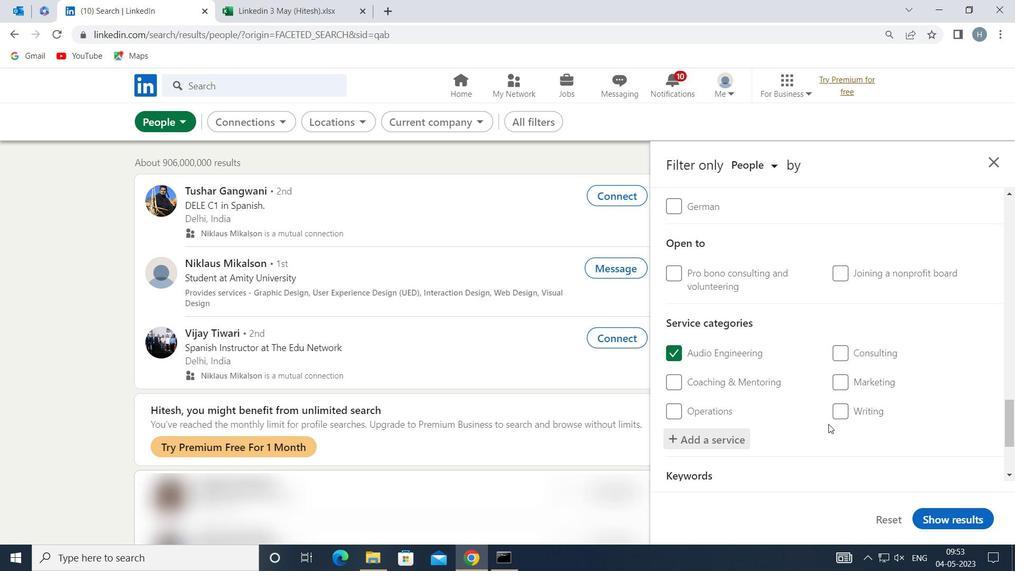 
Action: Mouse moved to (820, 419)
Screenshot: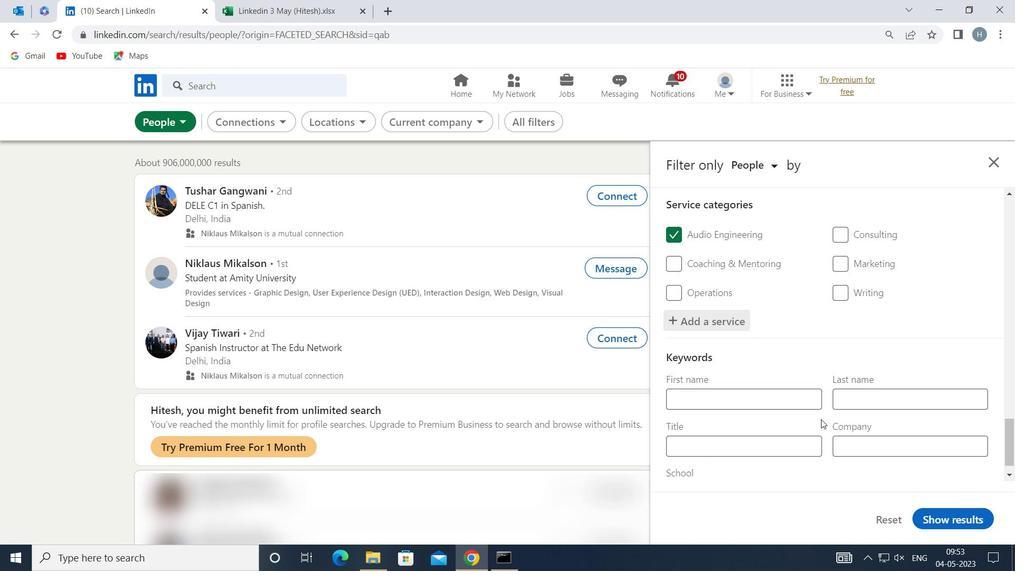 
Action: Mouse scrolled (820, 418) with delta (0, 0)
Screenshot: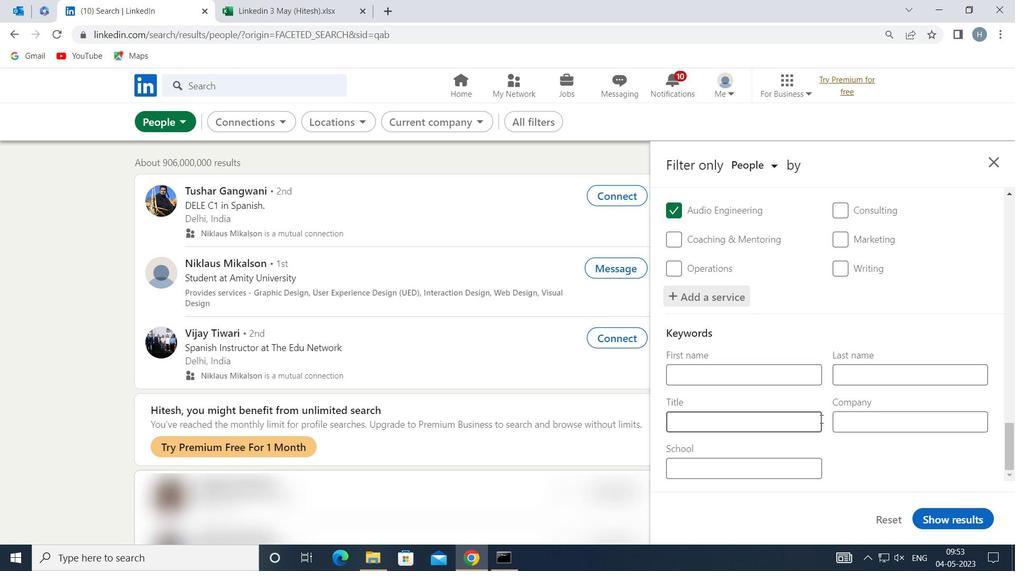 
Action: Mouse moved to (794, 417)
Screenshot: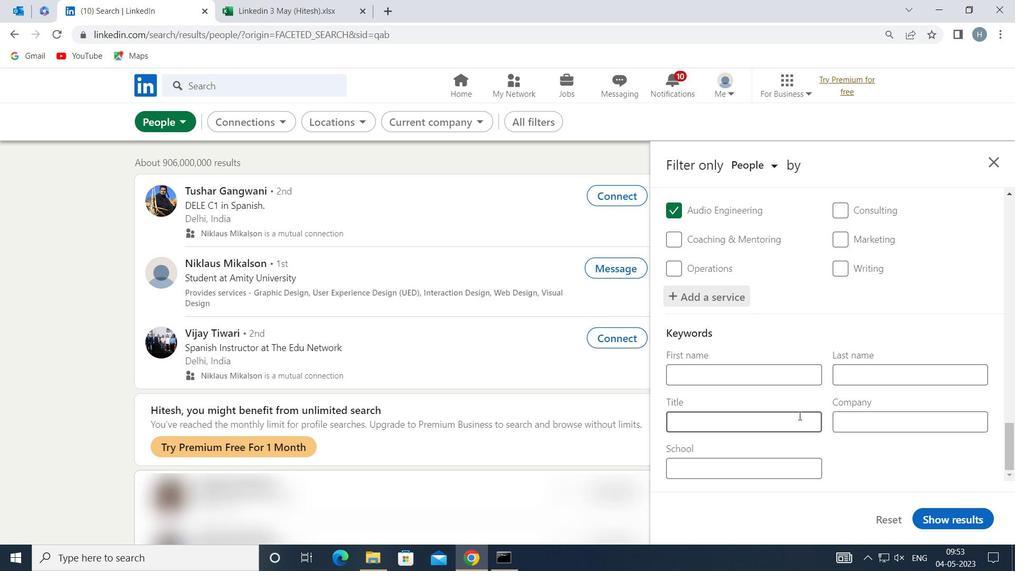 
Action: Mouse pressed left at (794, 417)
Screenshot: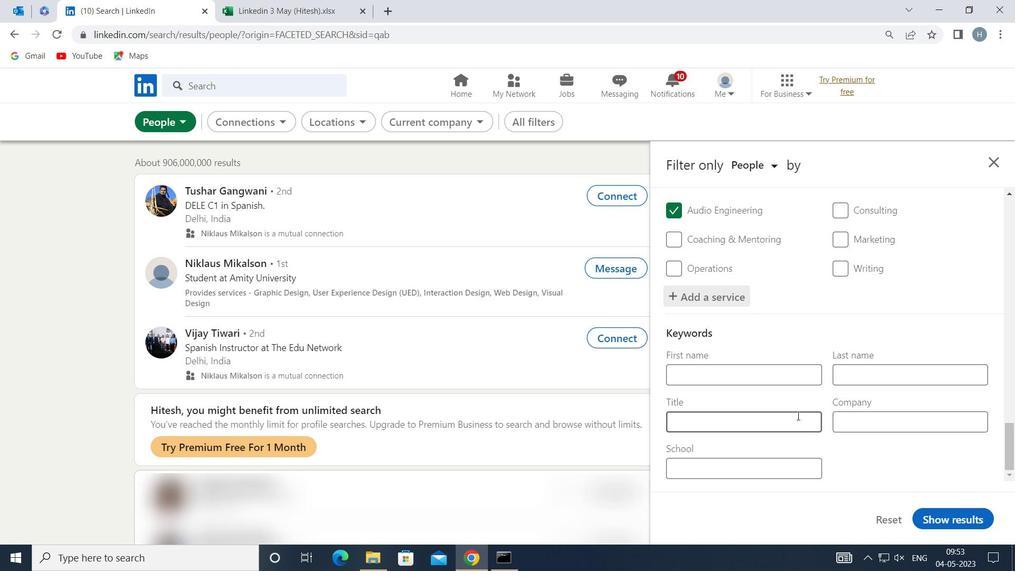 
Action: Mouse moved to (793, 418)
Screenshot: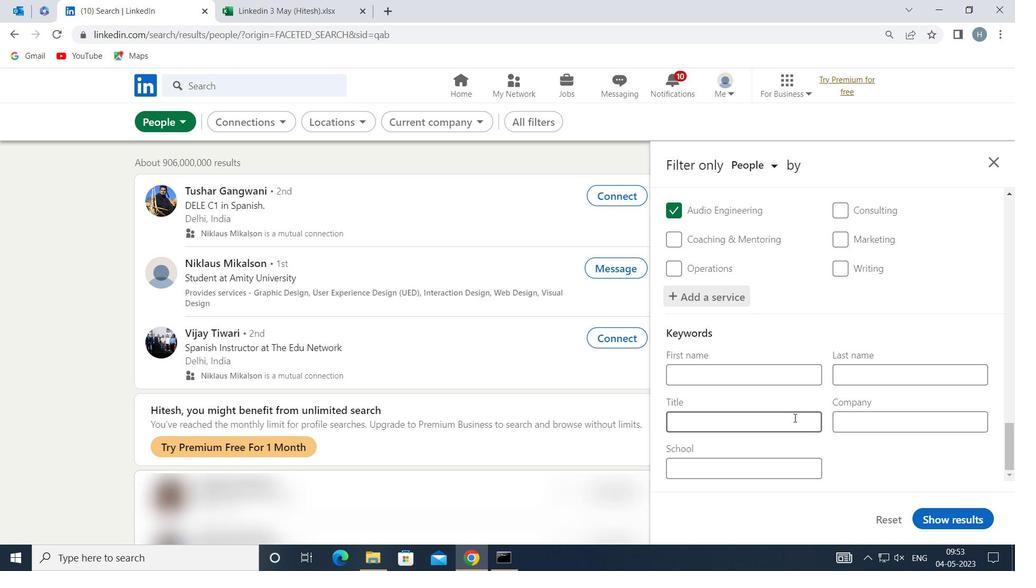 
Action: Key pressed <Key.shift>CUSTOMER<Key.space><Key.shift>SERVICE<Key.space><Key.shift>MANAGER
Screenshot: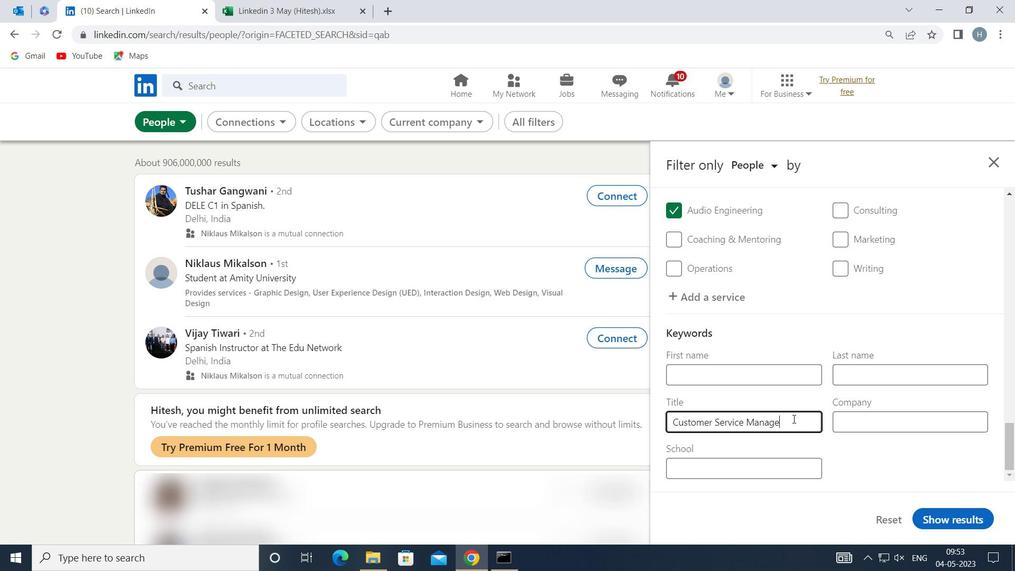 
Action: Mouse moved to (951, 514)
Screenshot: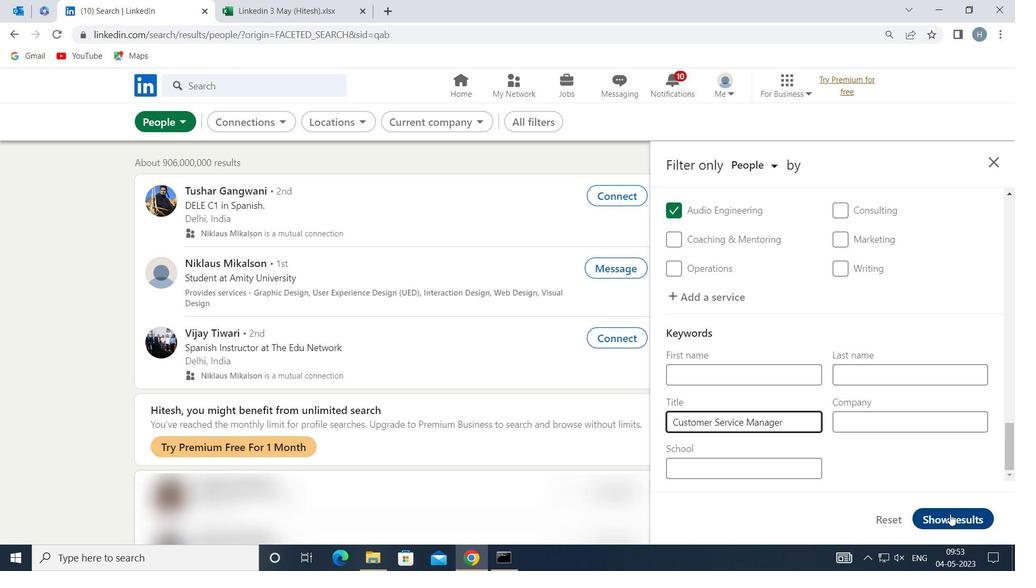 
Action: Mouse pressed left at (951, 514)
Screenshot: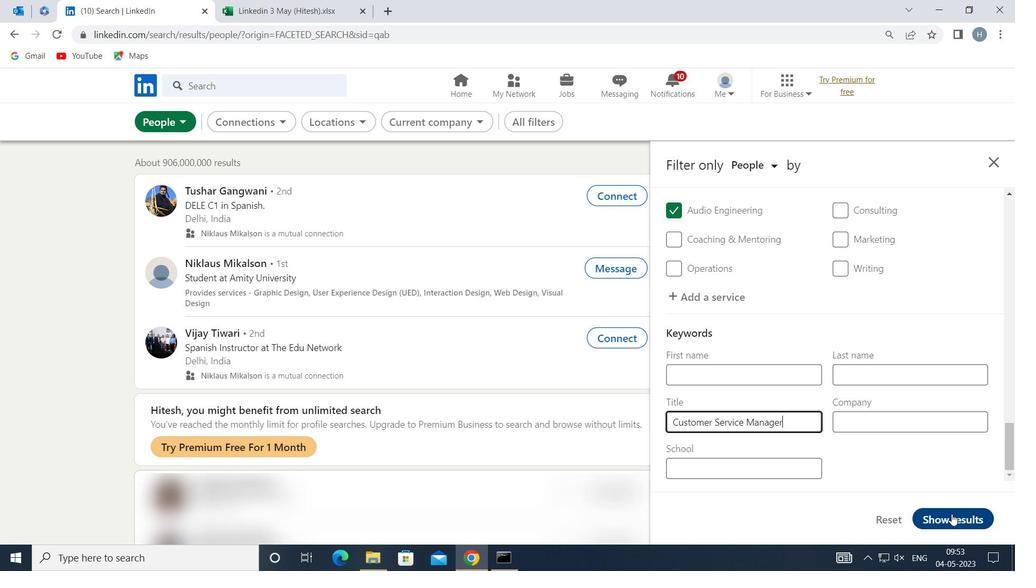 
Action: Mouse moved to (850, 416)
Screenshot: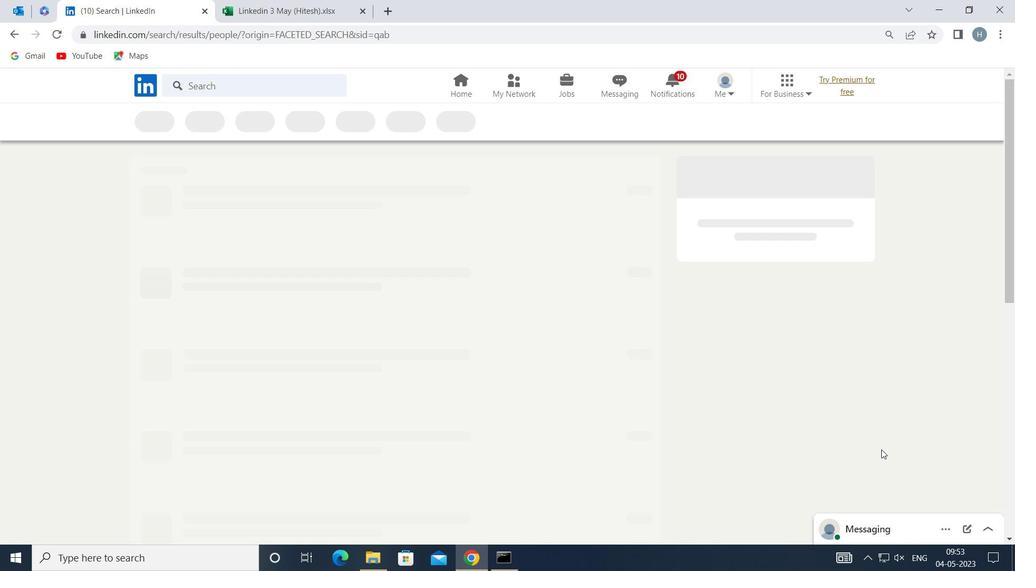 
